 Task: Create a due date automation trigger when advanced on, 2 days after a card is due add fields without custom field "Resume" set to a number greater than 1 and lower or equal to 10 at 11:00 AM.
Action: Mouse moved to (957, 280)
Screenshot: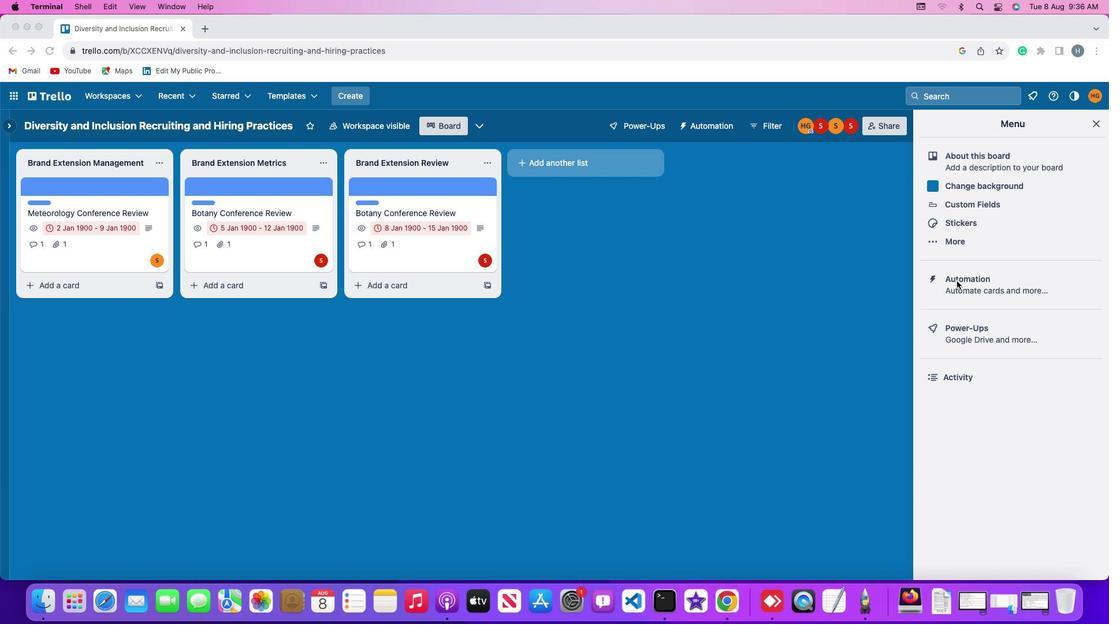 
Action: Mouse pressed left at (957, 280)
Screenshot: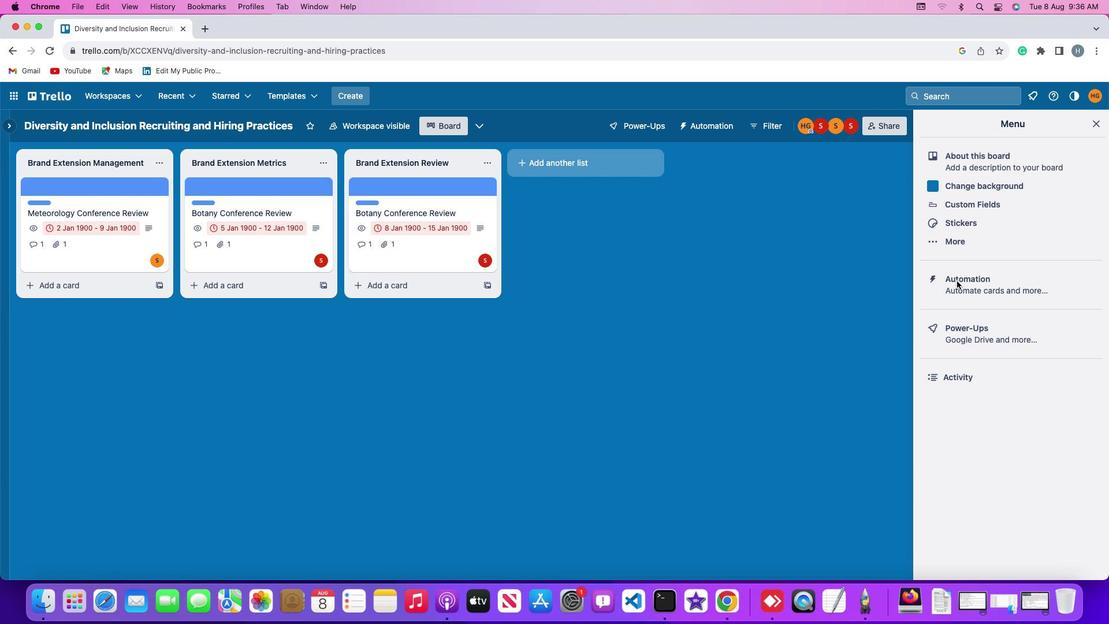 
Action: Mouse moved to (957, 280)
Screenshot: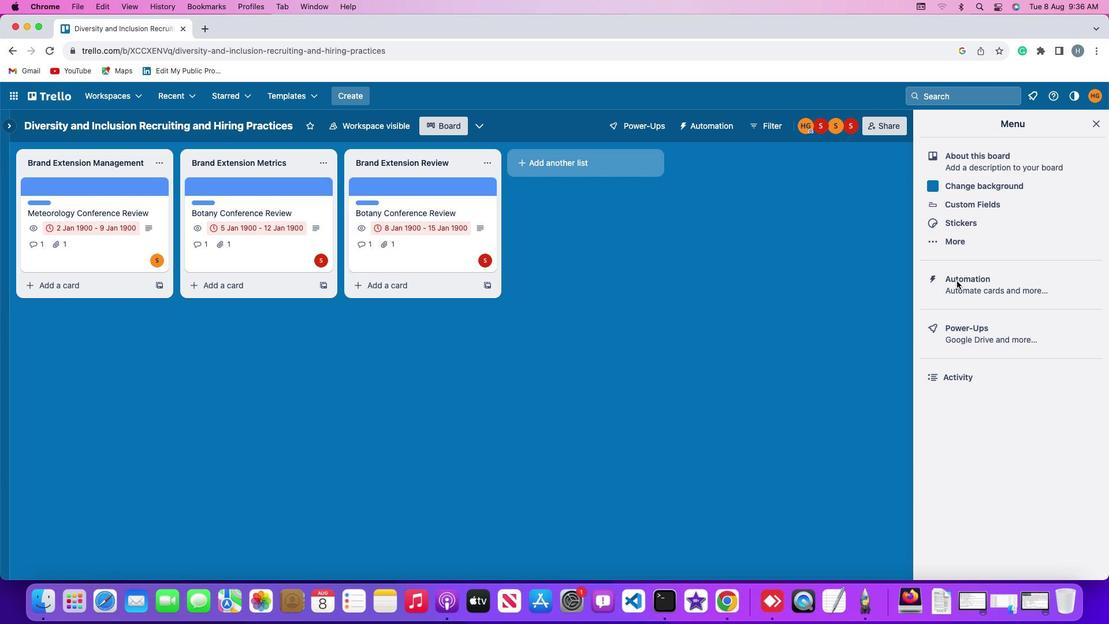 
Action: Mouse pressed left at (957, 280)
Screenshot: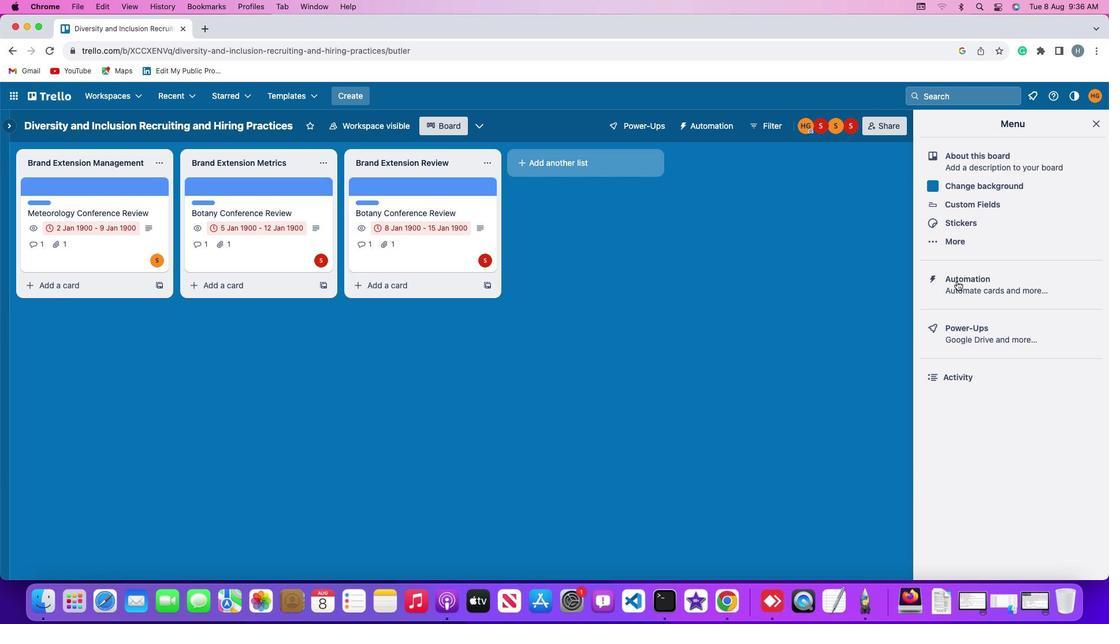 
Action: Mouse moved to (96, 275)
Screenshot: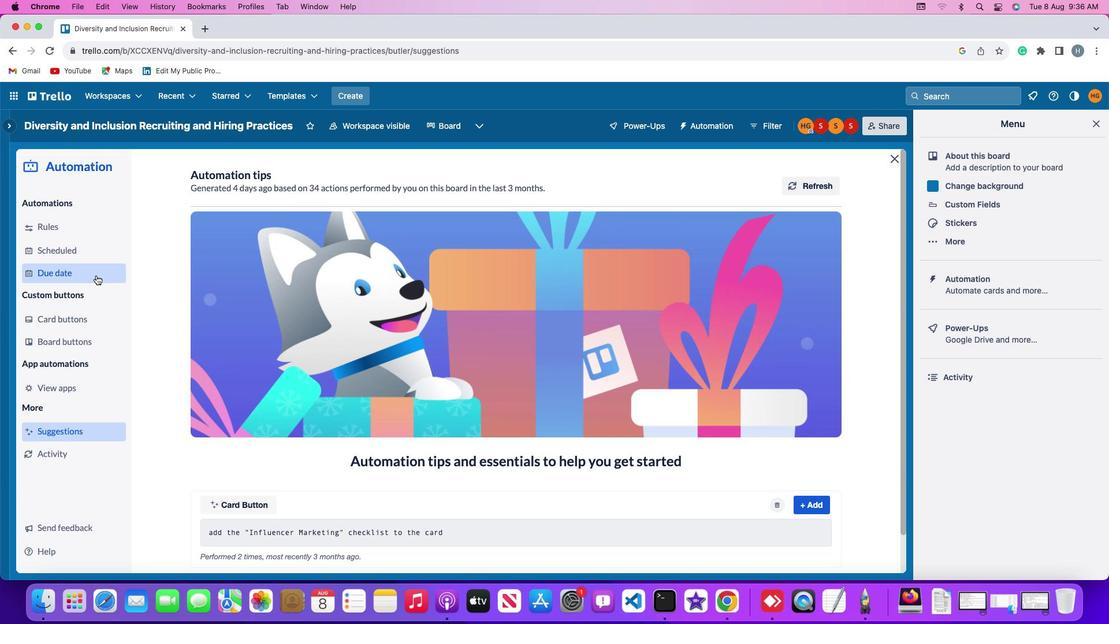 
Action: Mouse pressed left at (96, 275)
Screenshot: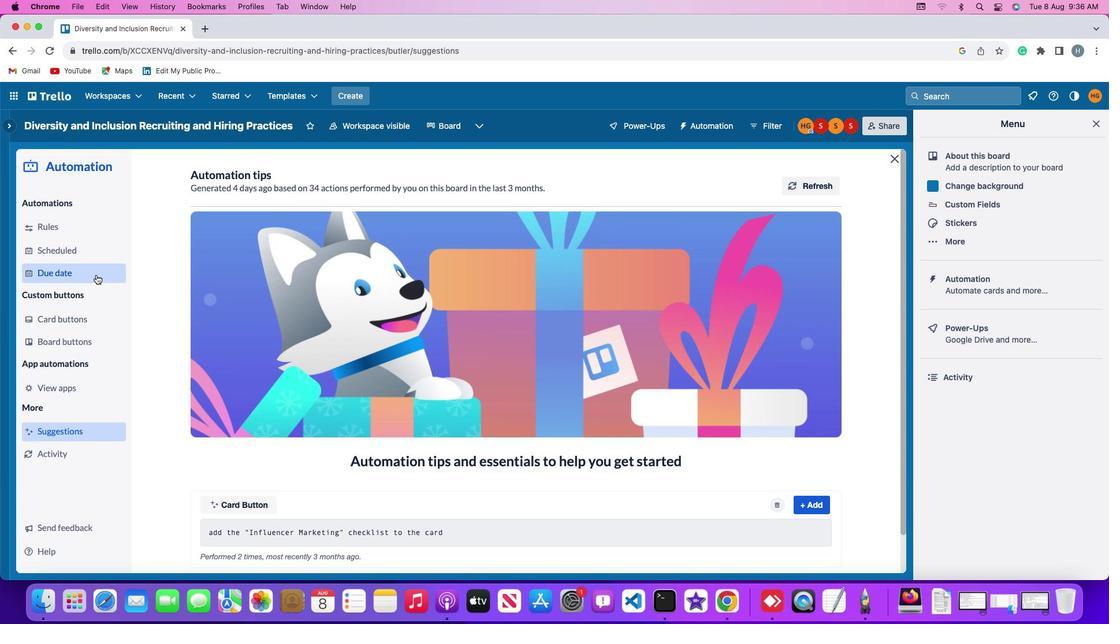 
Action: Mouse moved to (773, 179)
Screenshot: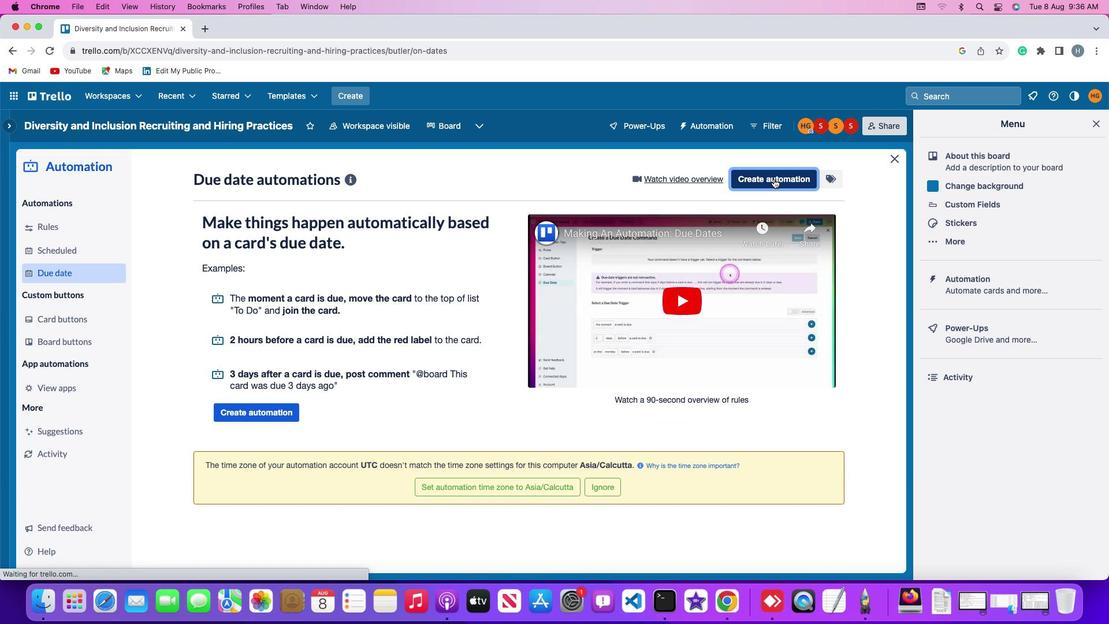 
Action: Mouse pressed left at (773, 179)
Screenshot: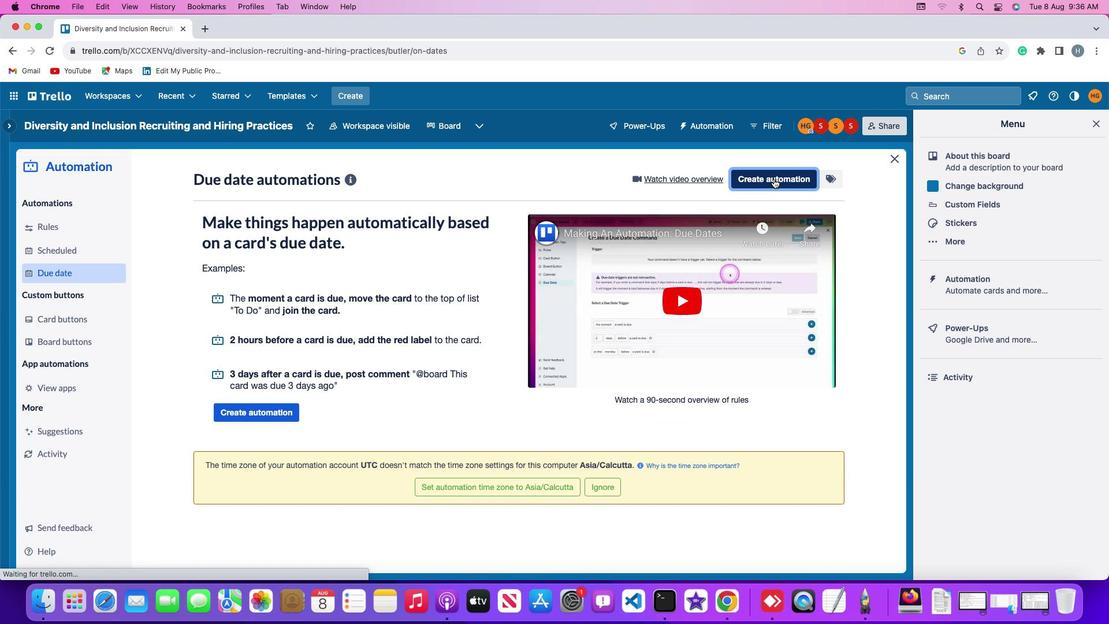 
Action: Mouse moved to (436, 285)
Screenshot: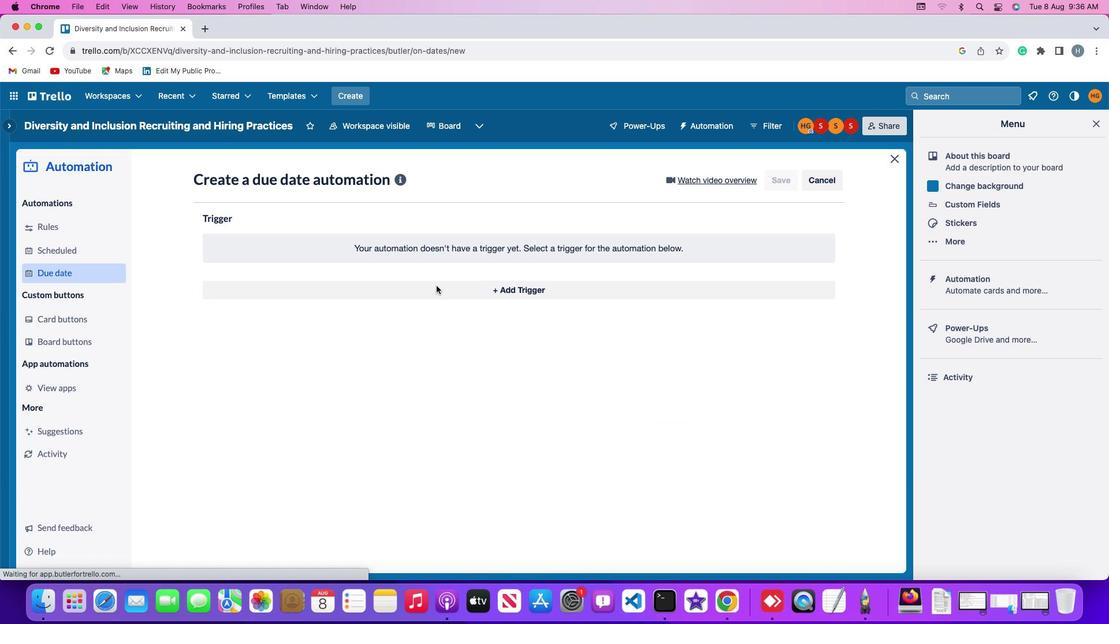 
Action: Mouse pressed left at (436, 285)
Screenshot: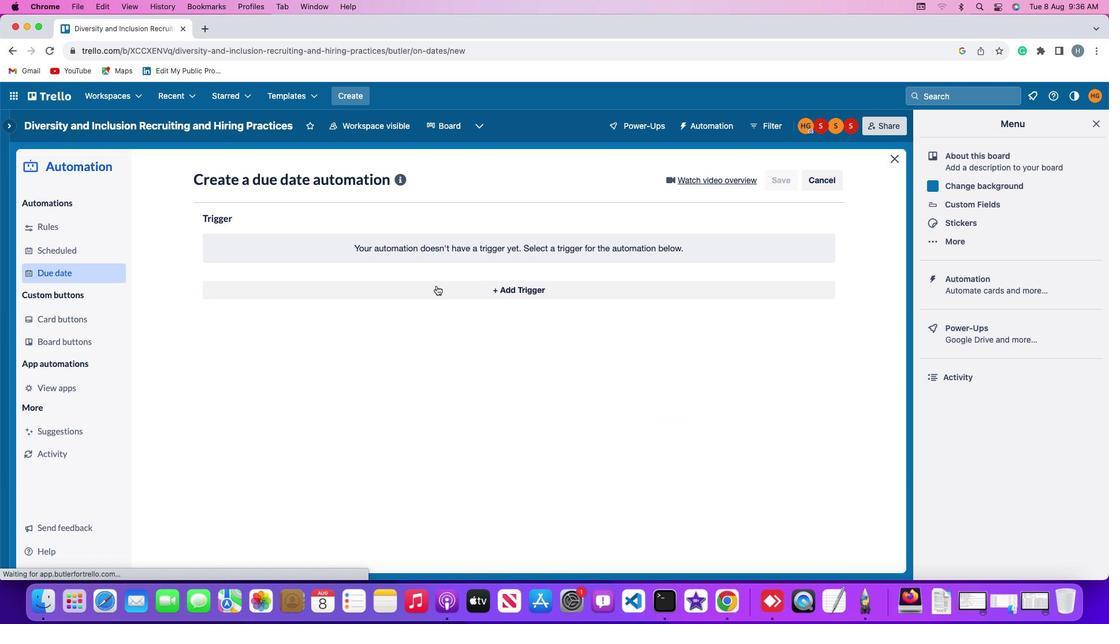 
Action: Mouse moved to (225, 465)
Screenshot: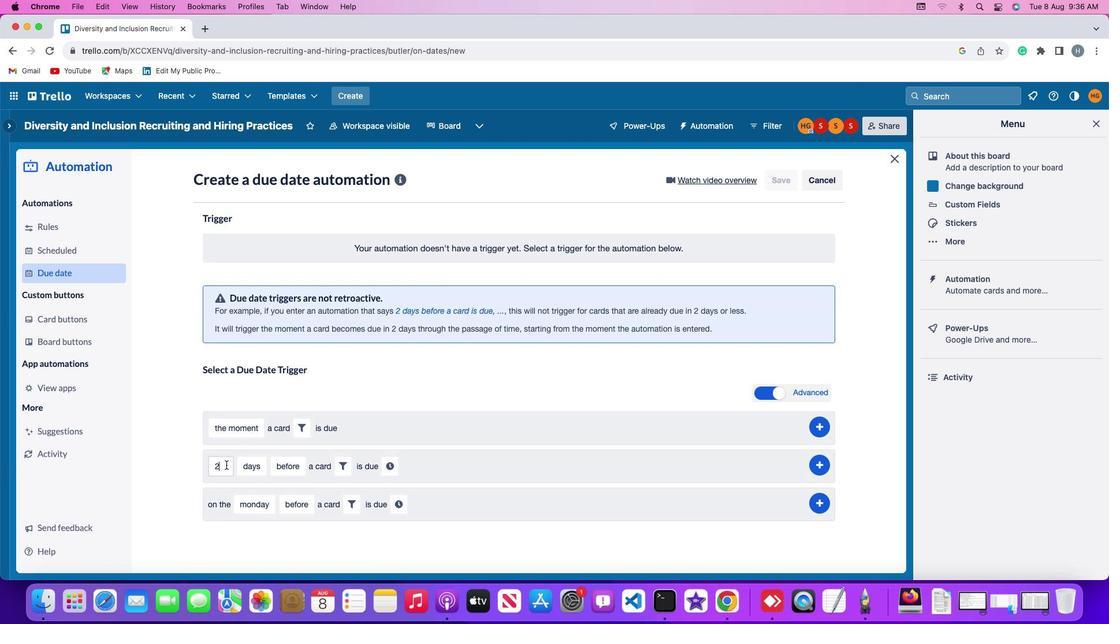 
Action: Mouse pressed left at (225, 465)
Screenshot: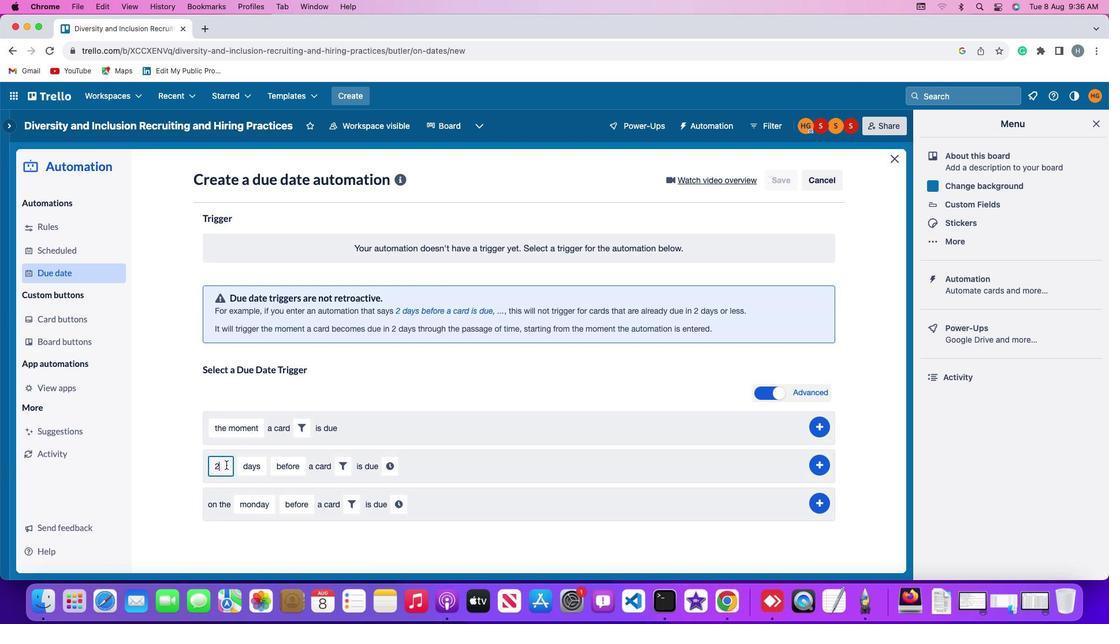 
Action: Mouse moved to (226, 464)
Screenshot: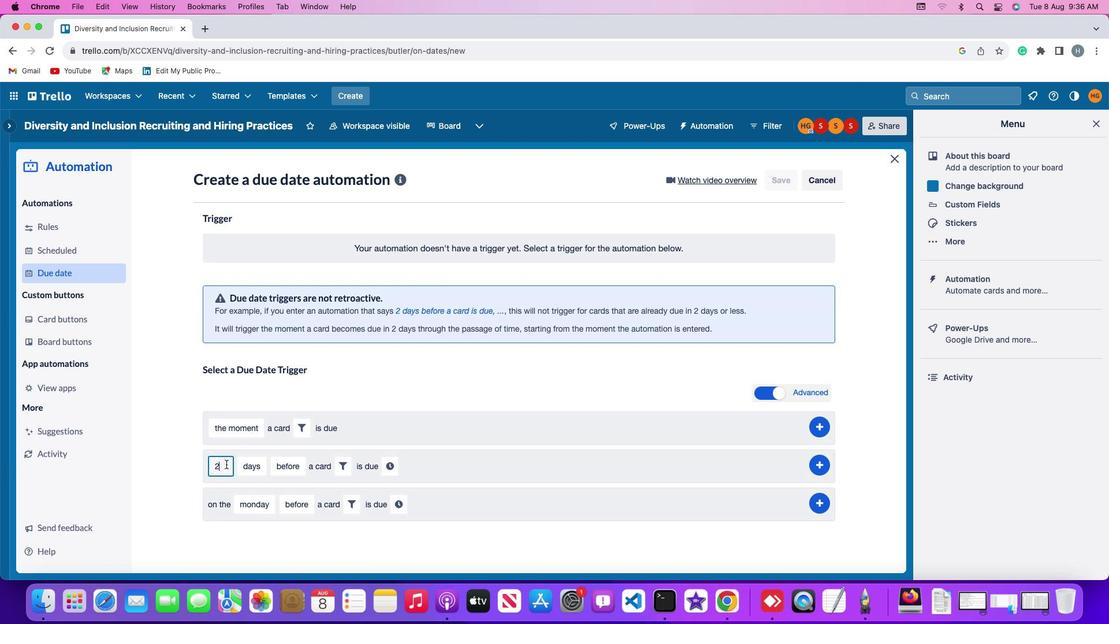 
Action: Key pressed Key.backspace'2'
Screenshot: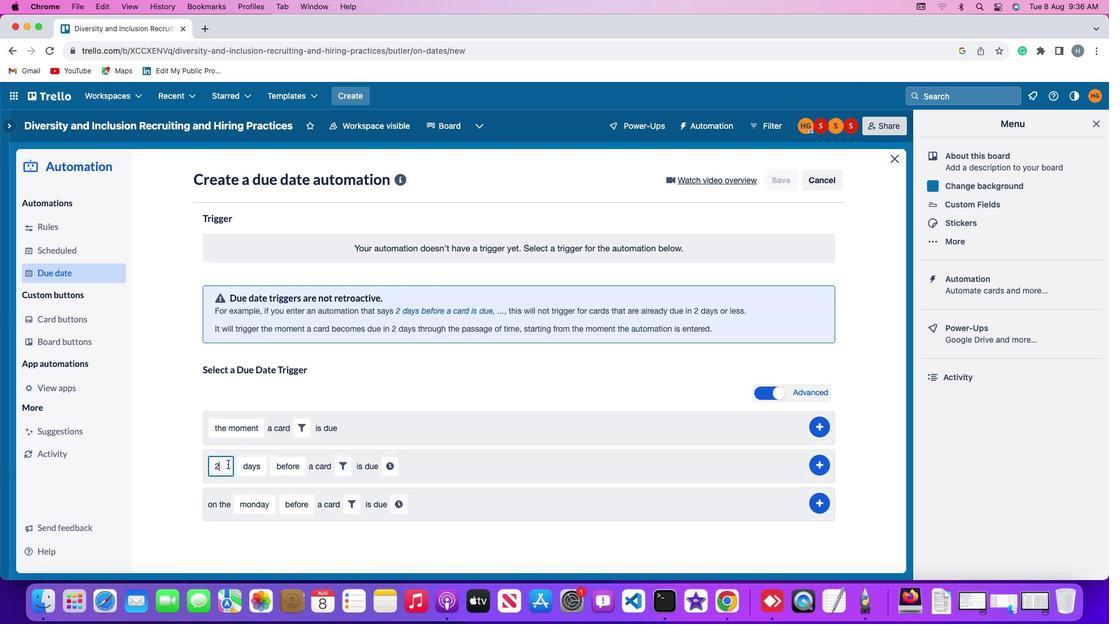 
Action: Mouse moved to (252, 464)
Screenshot: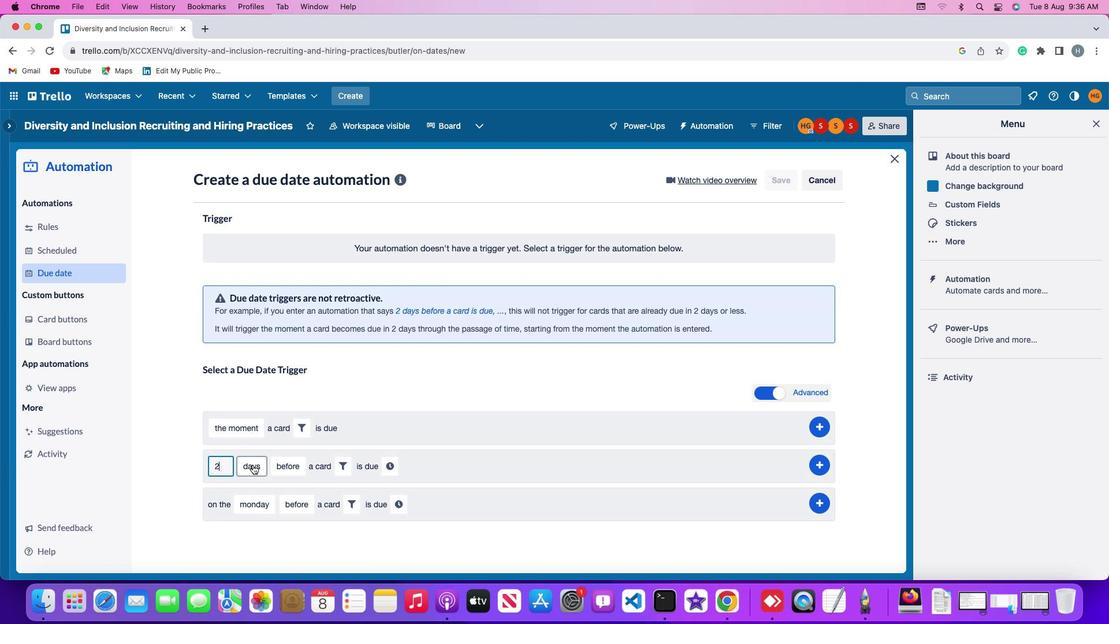 
Action: Mouse pressed left at (252, 464)
Screenshot: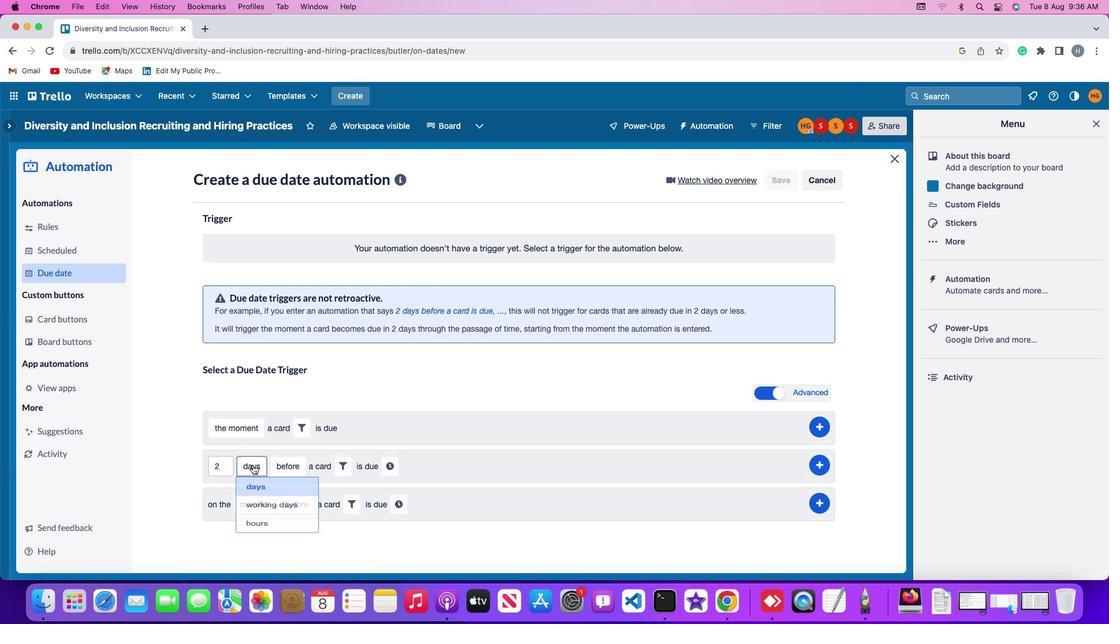 
Action: Mouse moved to (261, 493)
Screenshot: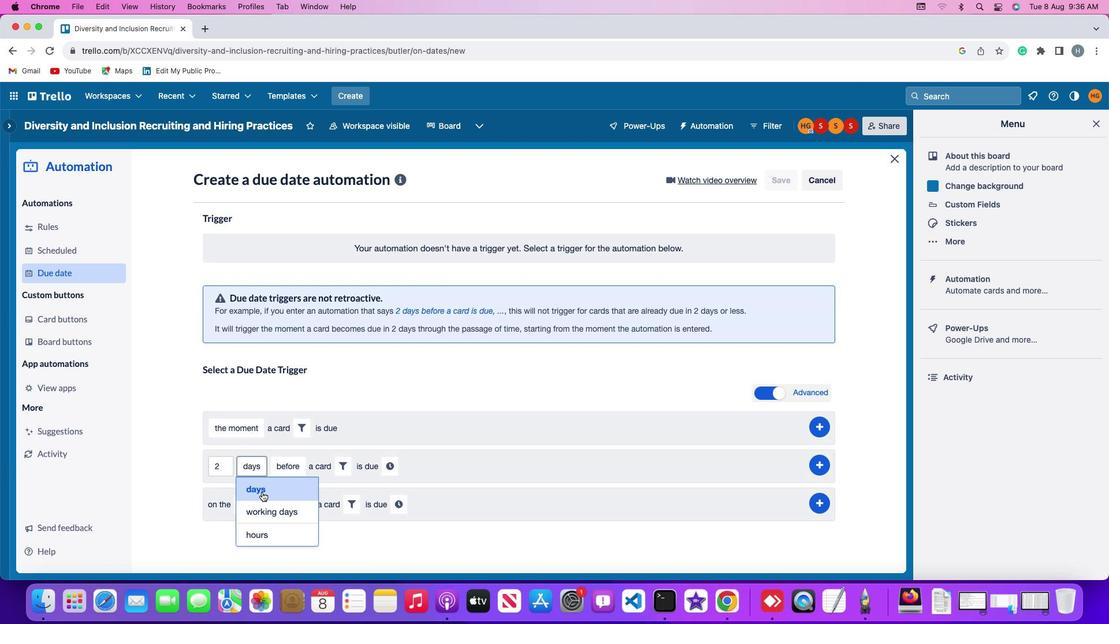 
Action: Mouse pressed left at (261, 493)
Screenshot: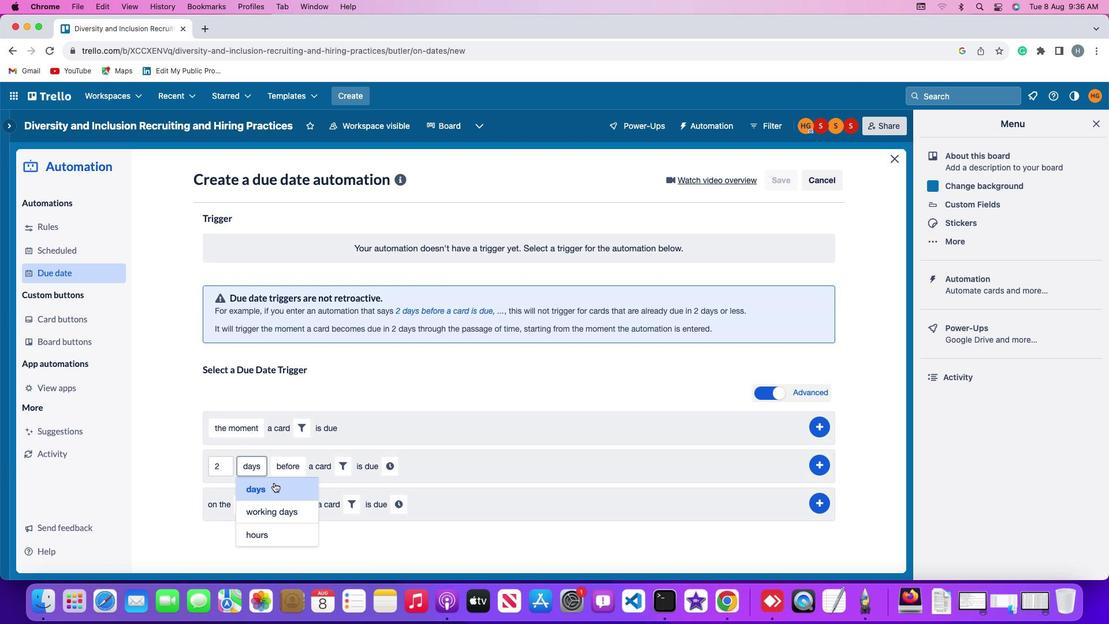 
Action: Mouse moved to (295, 464)
Screenshot: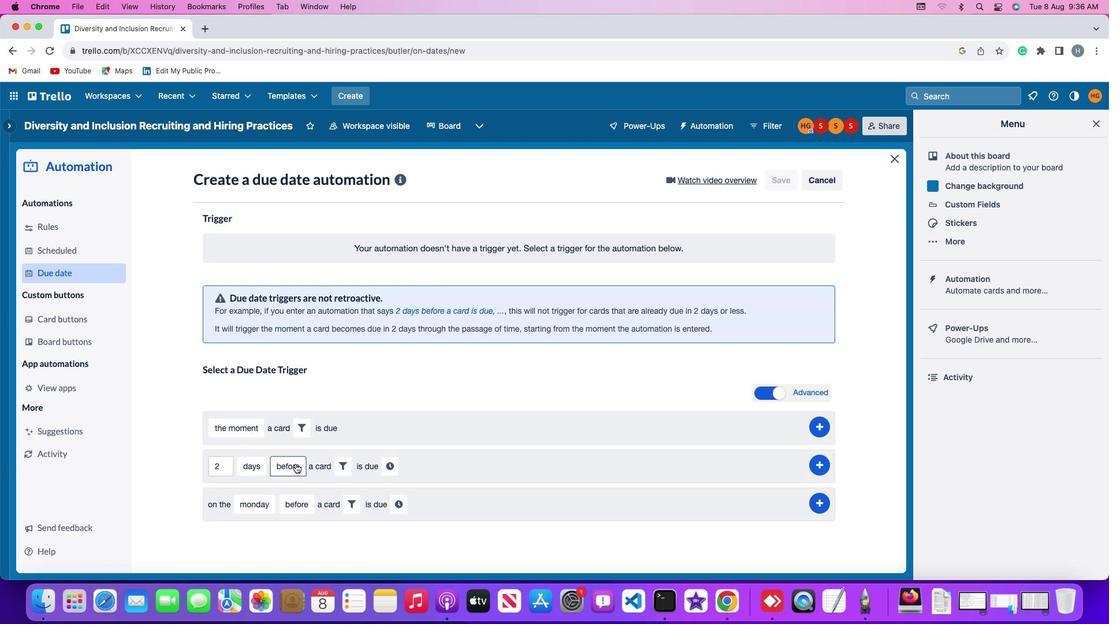 
Action: Mouse pressed left at (295, 464)
Screenshot: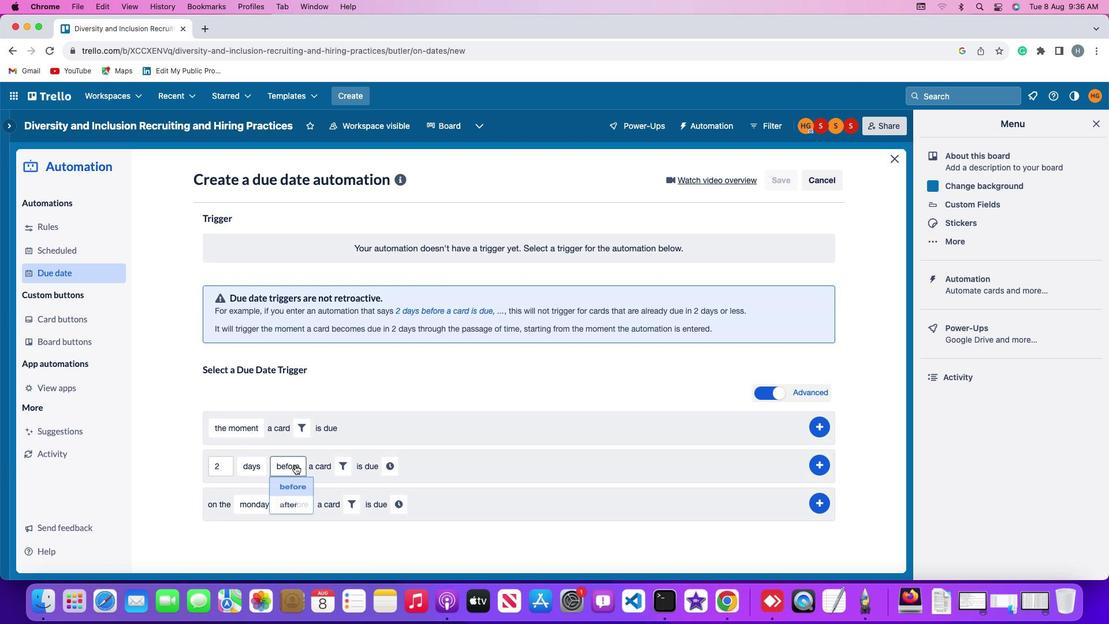 
Action: Mouse moved to (291, 510)
Screenshot: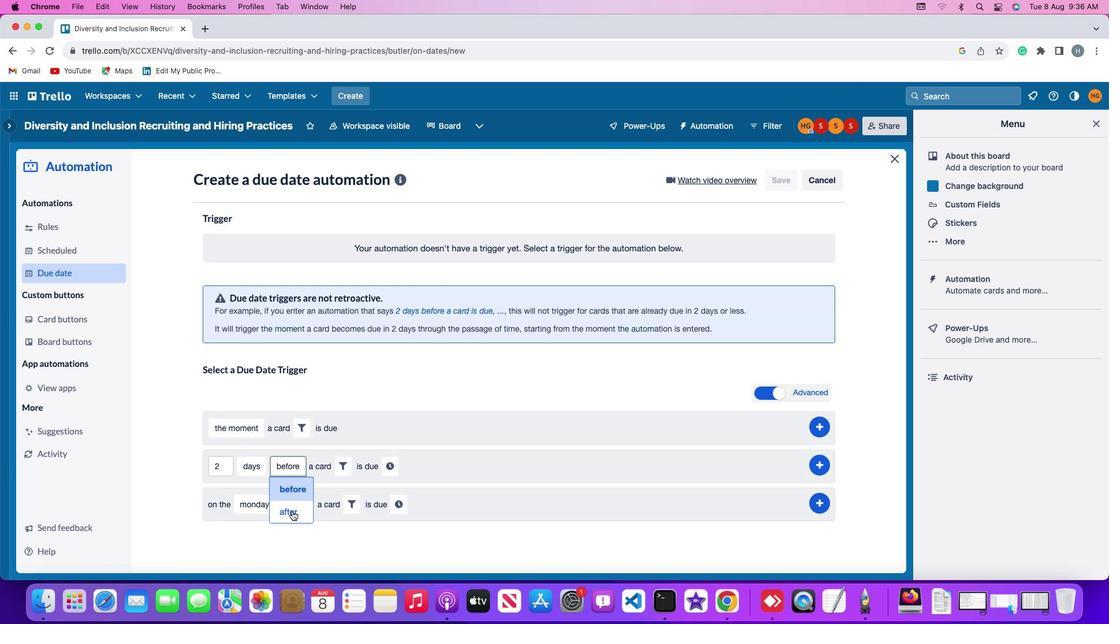 
Action: Mouse pressed left at (291, 510)
Screenshot: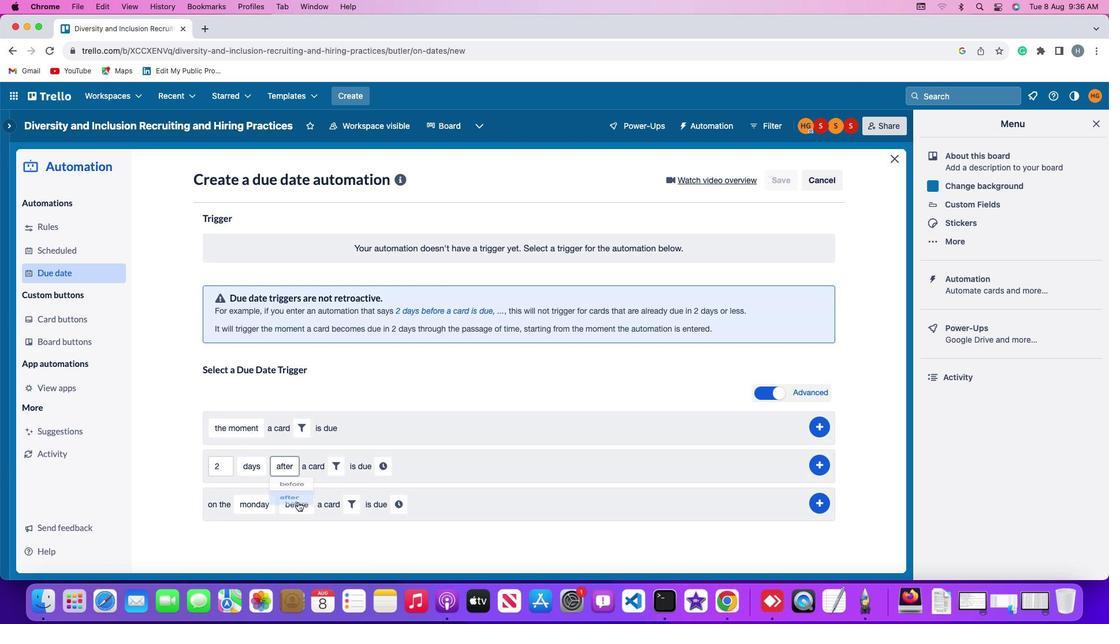 
Action: Mouse moved to (338, 464)
Screenshot: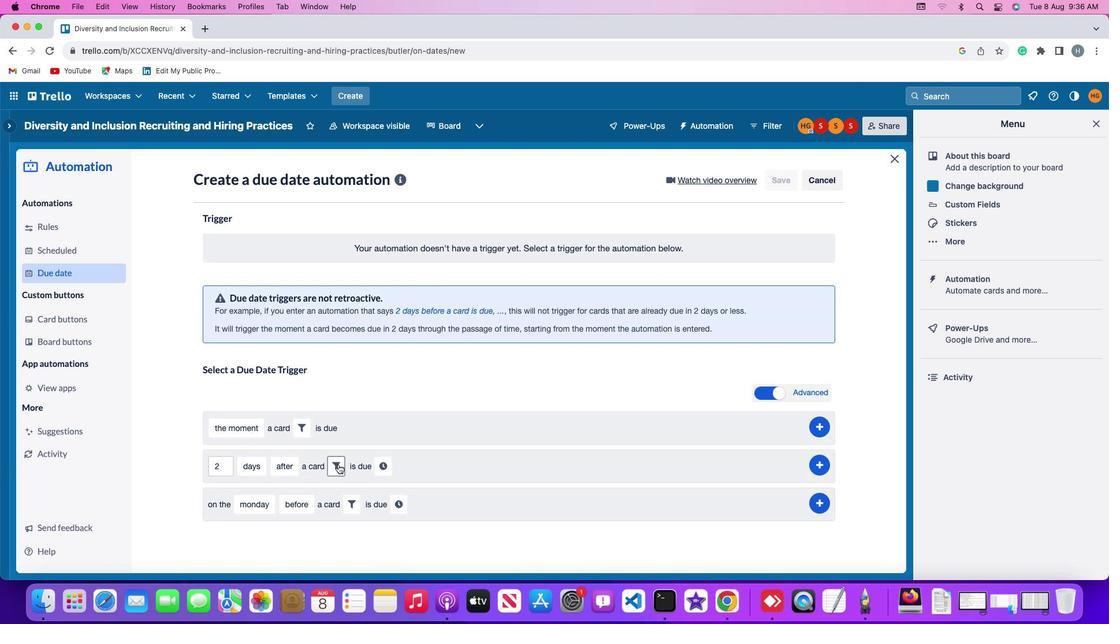 
Action: Mouse pressed left at (338, 464)
Screenshot: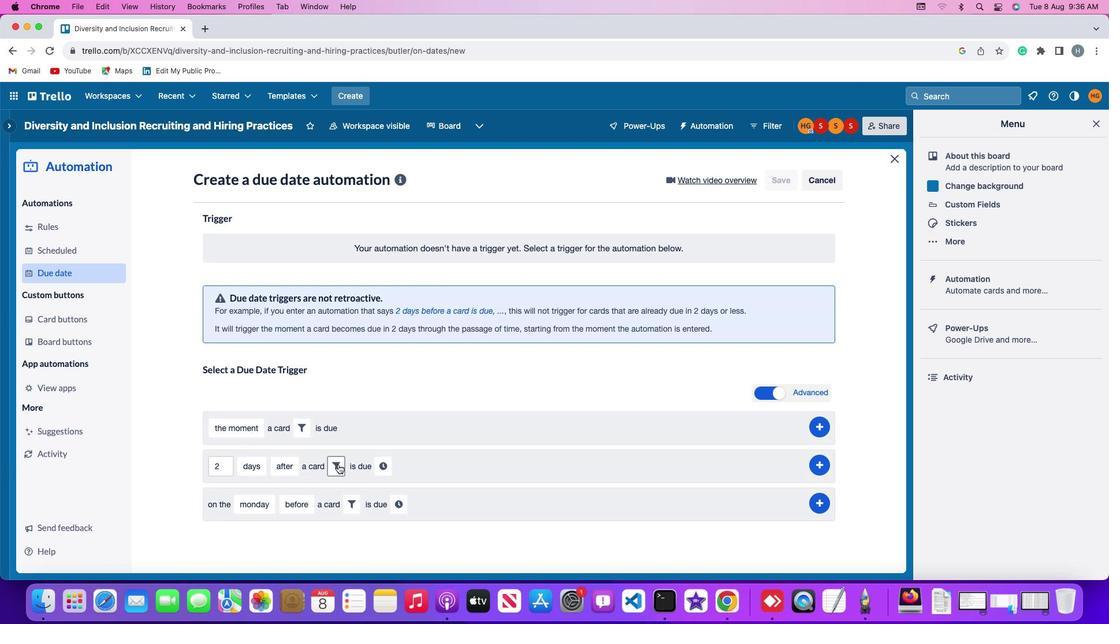 
Action: Mouse moved to (525, 499)
Screenshot: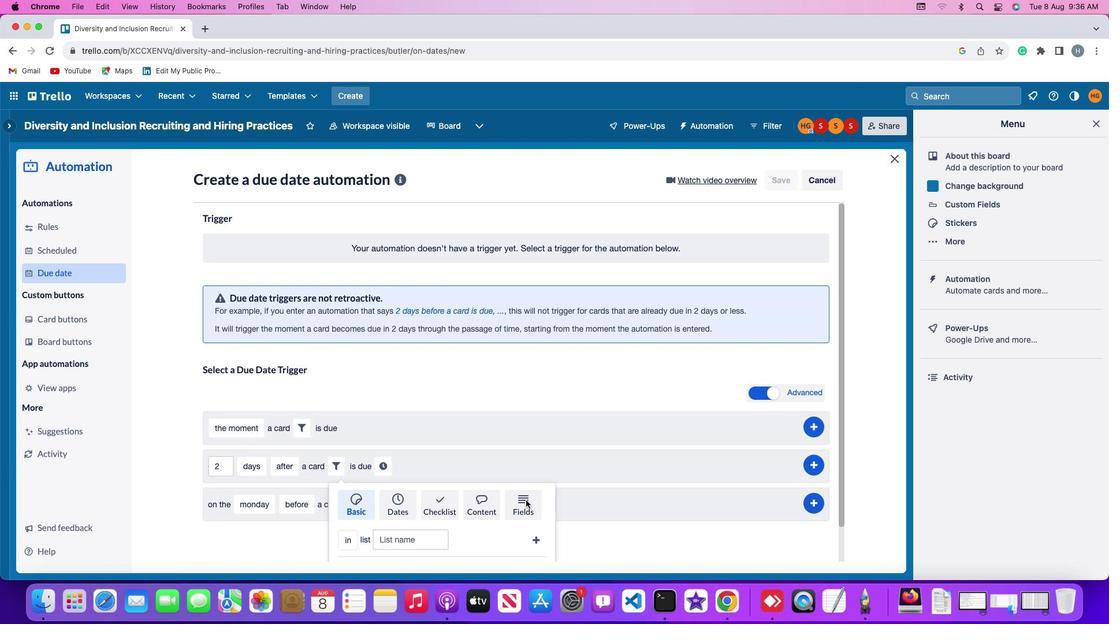 
Action: Mouse pressed left at (525, 499)
Screenshot: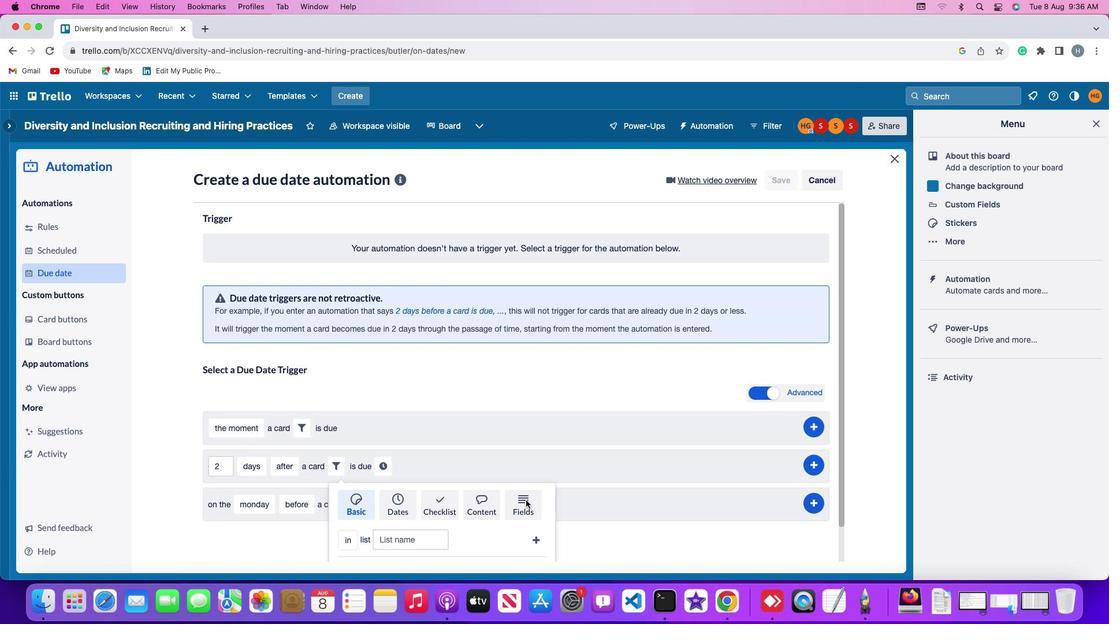 
Action: Mouse moved to (328, 516)
Screenshot: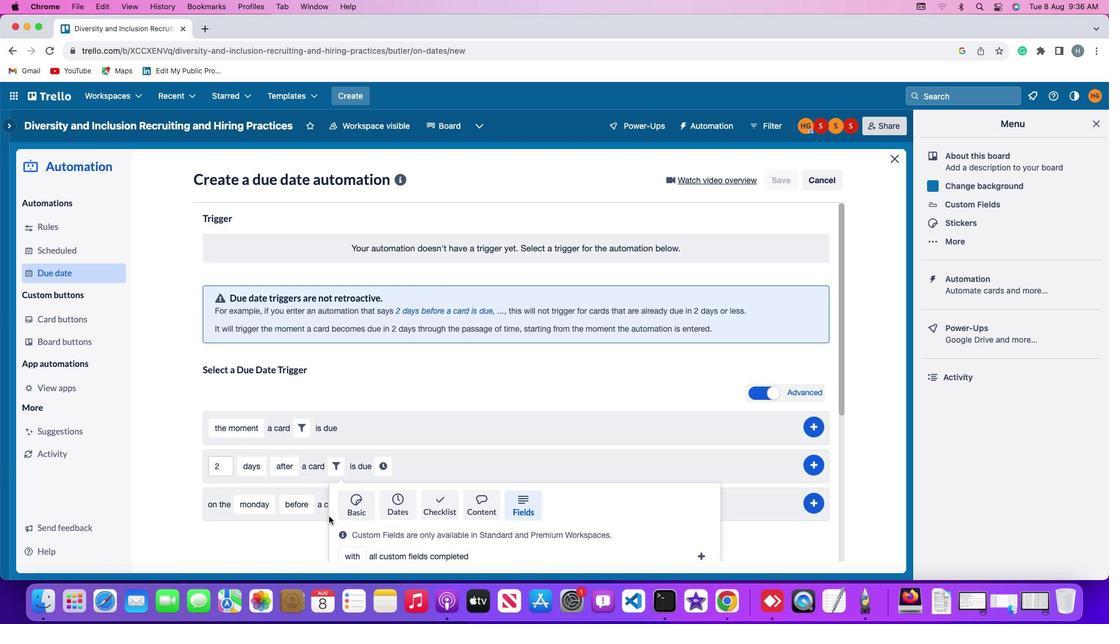 
Action: Mouse scrolled (328, 516) with delta (0, 0)
Screenshot: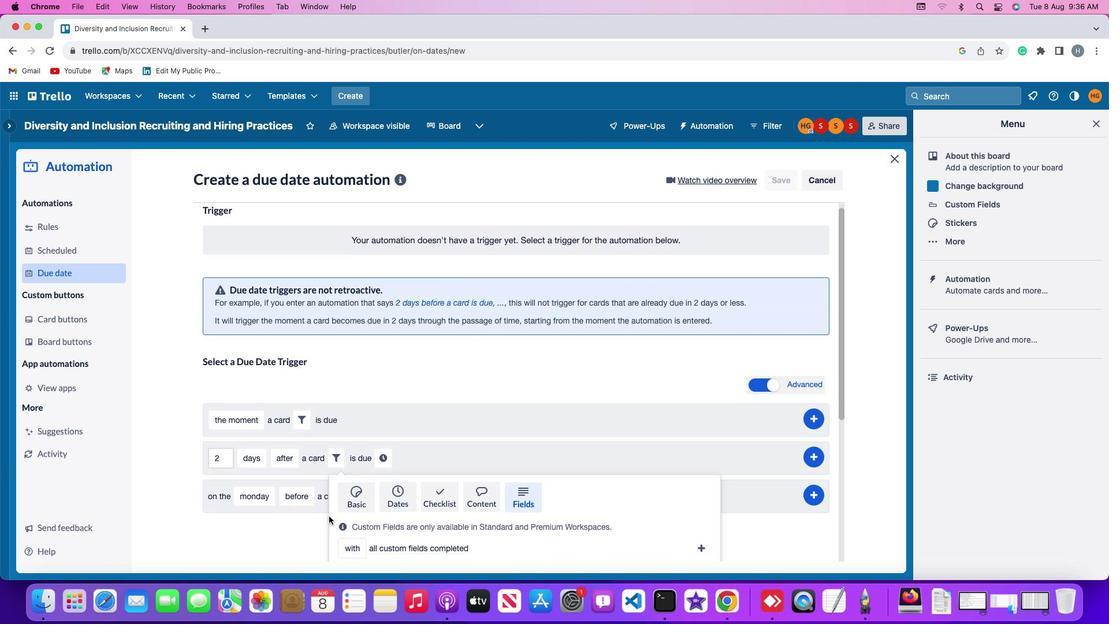 
Action: Mouse scrolled (328, 516) with delta (0, 0)
Screenshot: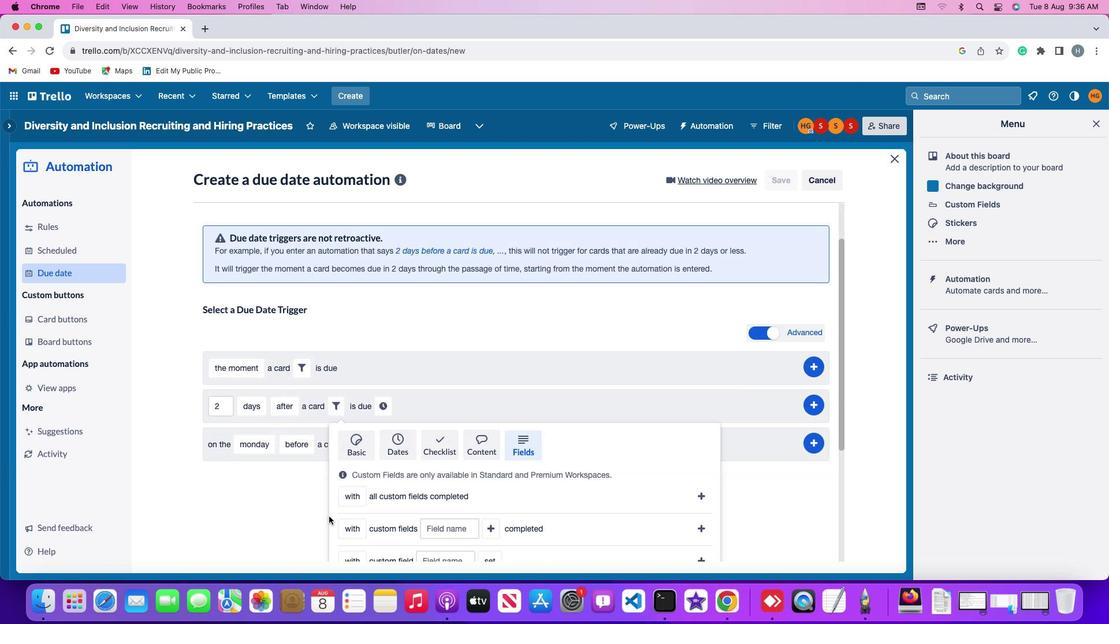 
Action: Mouse scrolled (328, 516) with delta (0, -1)
Screenshot: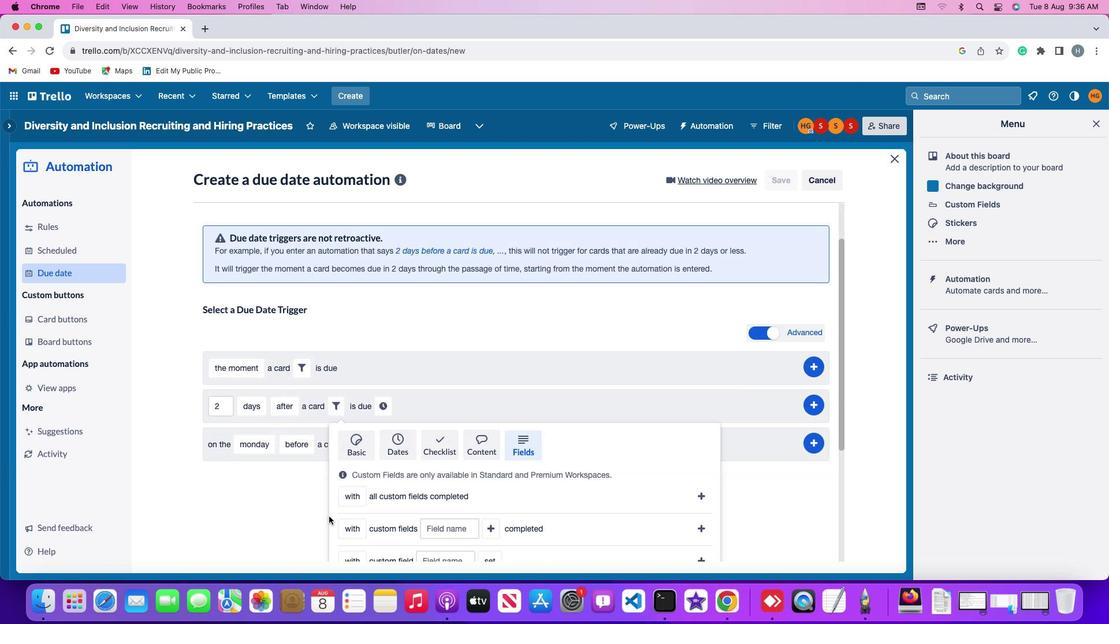 
Action: Mouse scrolled (328, 516) with delta (0, -2)
Screenshot: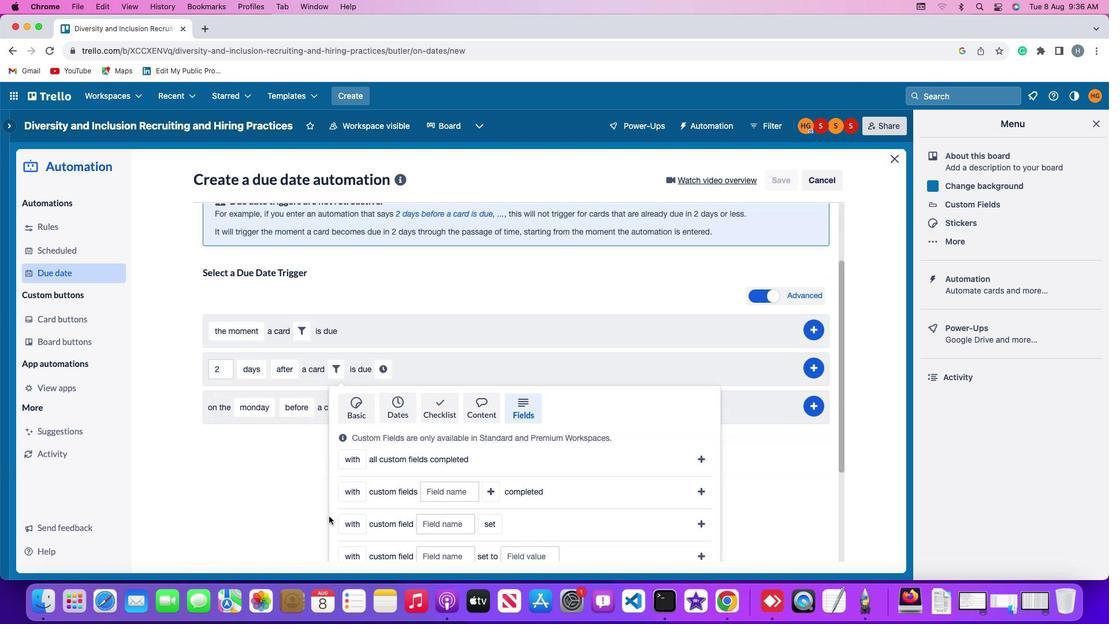 
Action: Mouse scrolled (328, 516) with delta (0, -3)
Screenshot: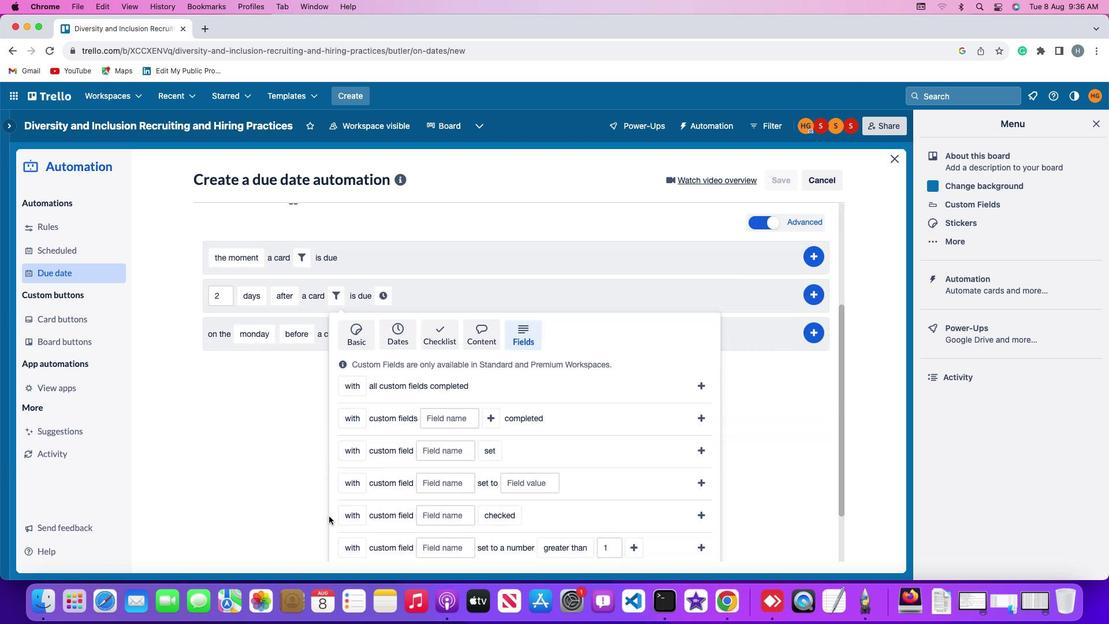 
Action: Mouse scrolled (328, 516) with delta (0, -3)
Screenshot: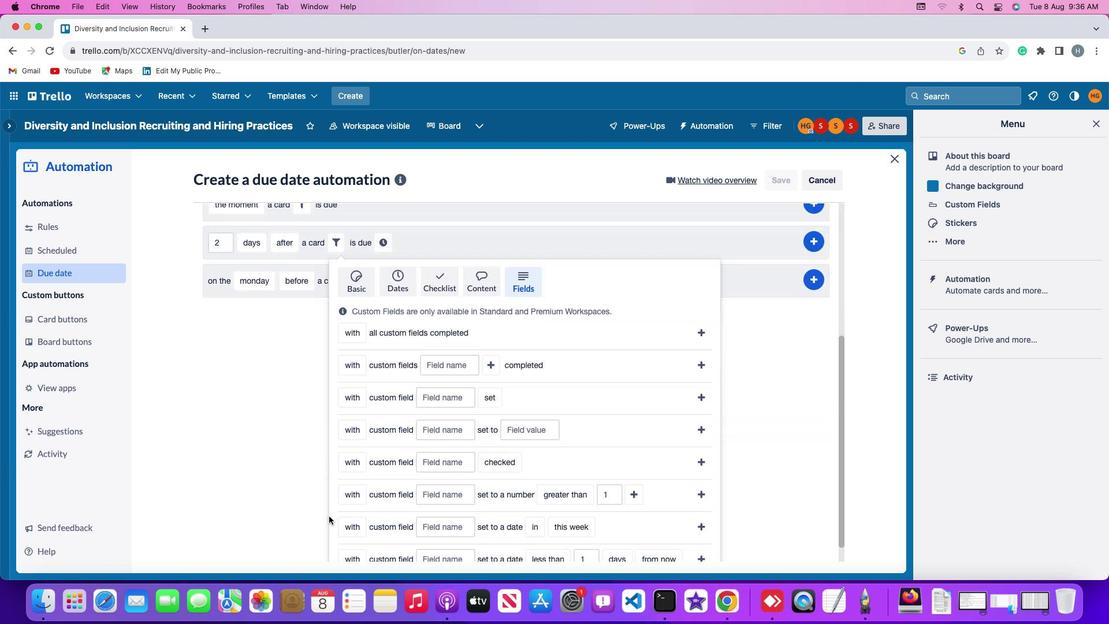 
Action: Mouse moved to (344, 469)
Screenshot: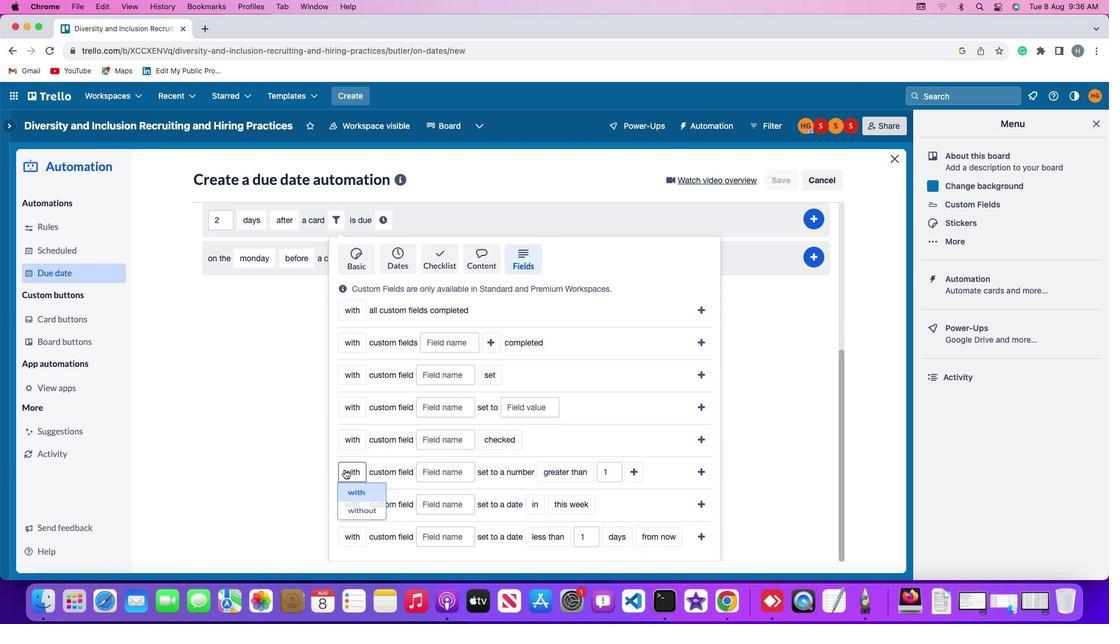 
Action: Mouse pressed left at (344, 469)
Screenshot: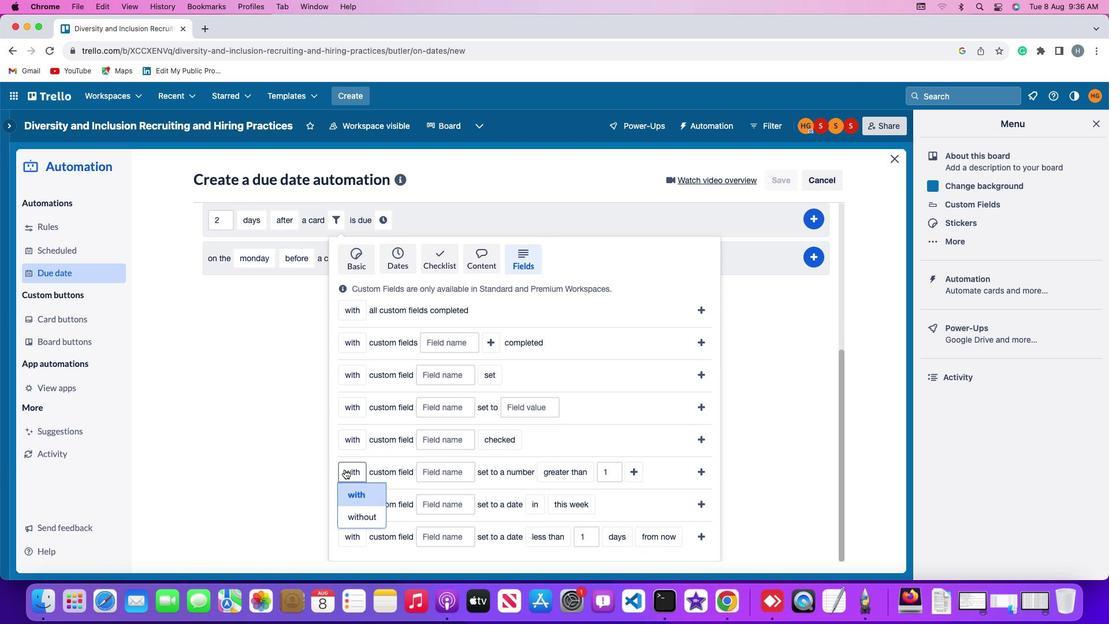 
Action: Mouse moved to (353, 517)
Screenshot: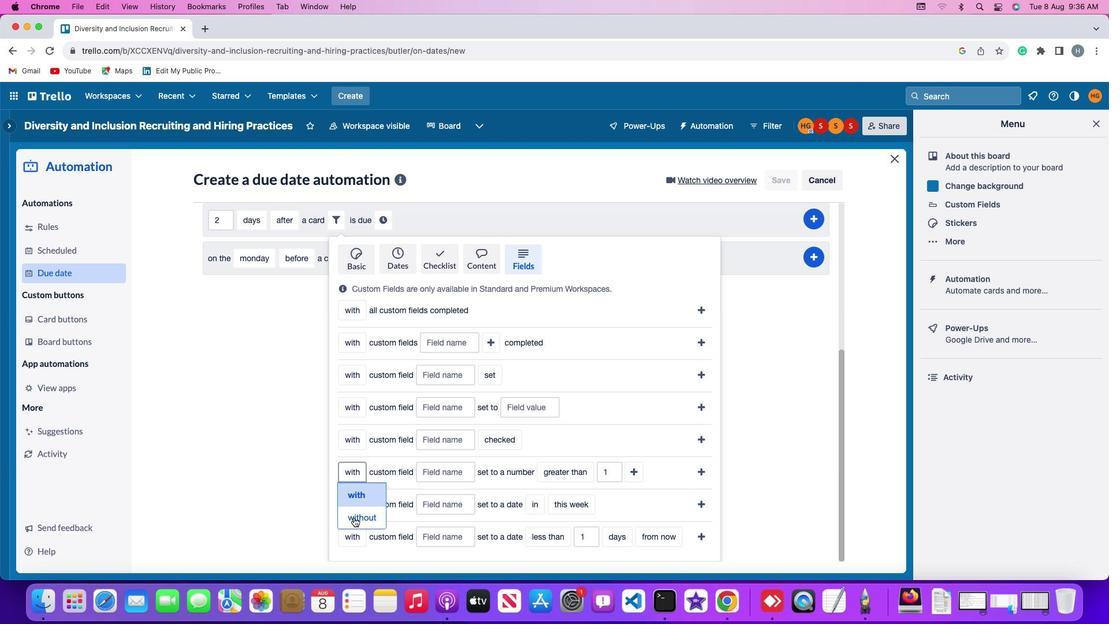 
Action: Mouse pressed left at (353, 517)
Screenshot: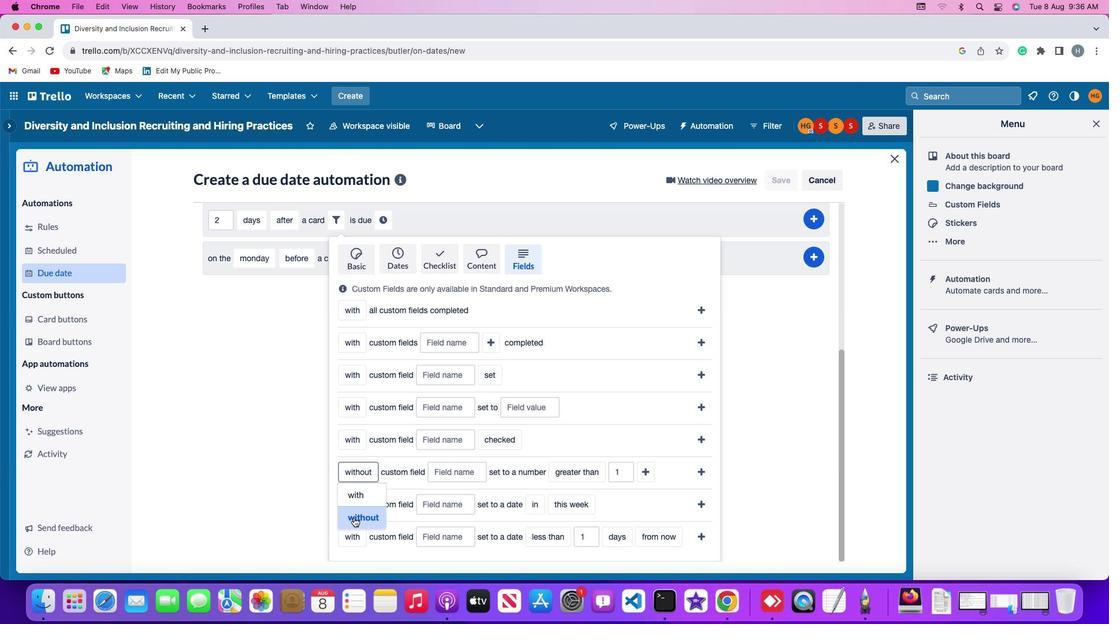 
Action: Mouse moved to (449, 472)
Screenshot: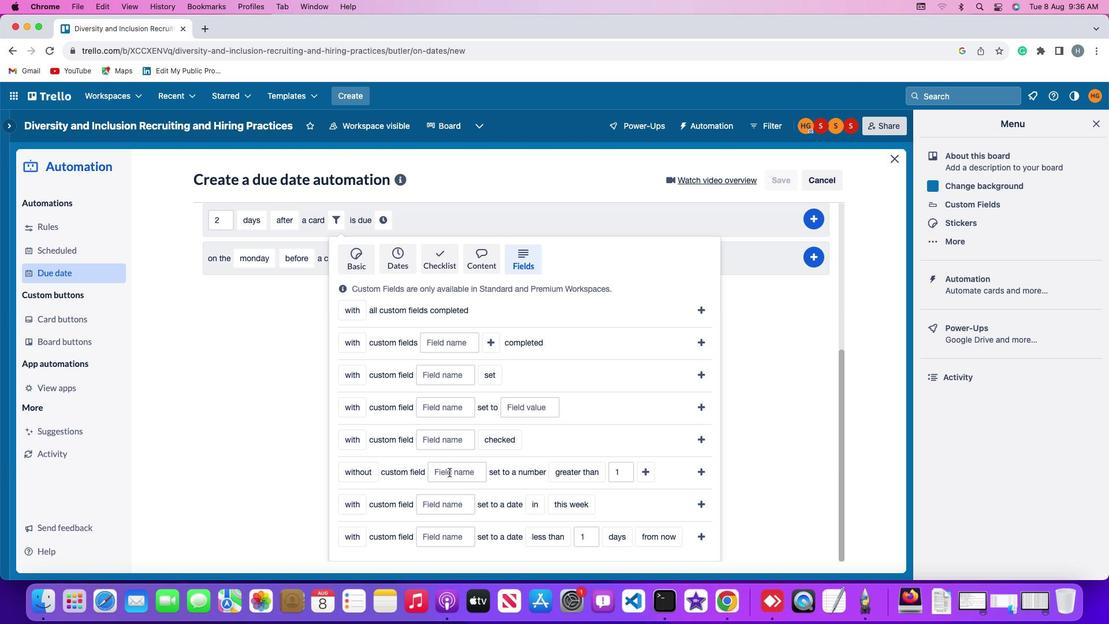 
Action: Mouse pressed left at (449, 472)
Screenshot: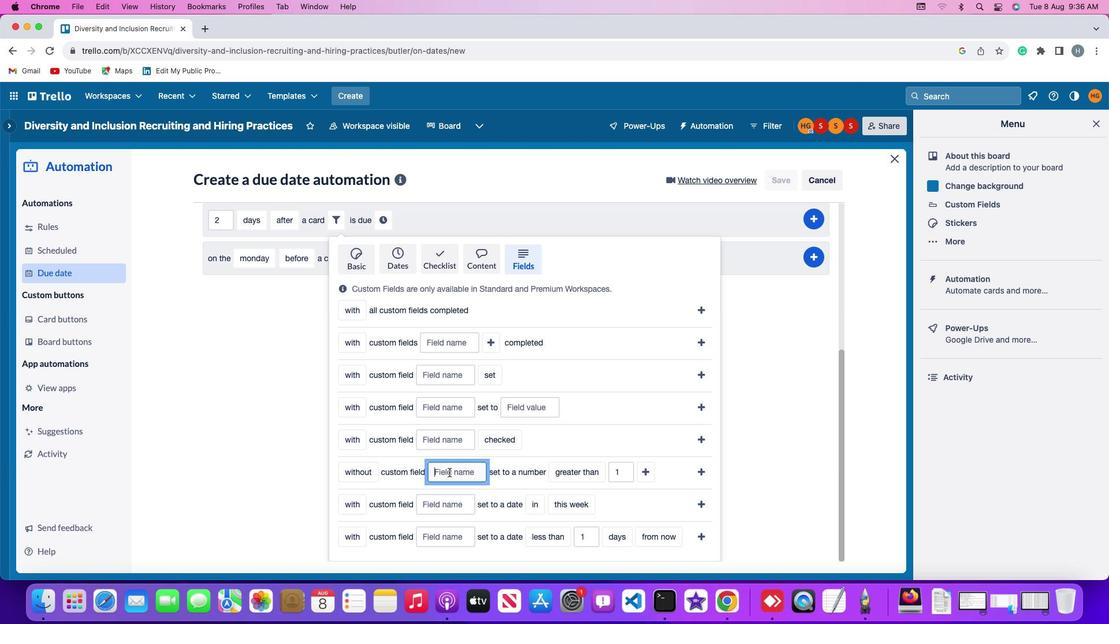 
Action: Mouse moved to (449, 472)
Screenshot: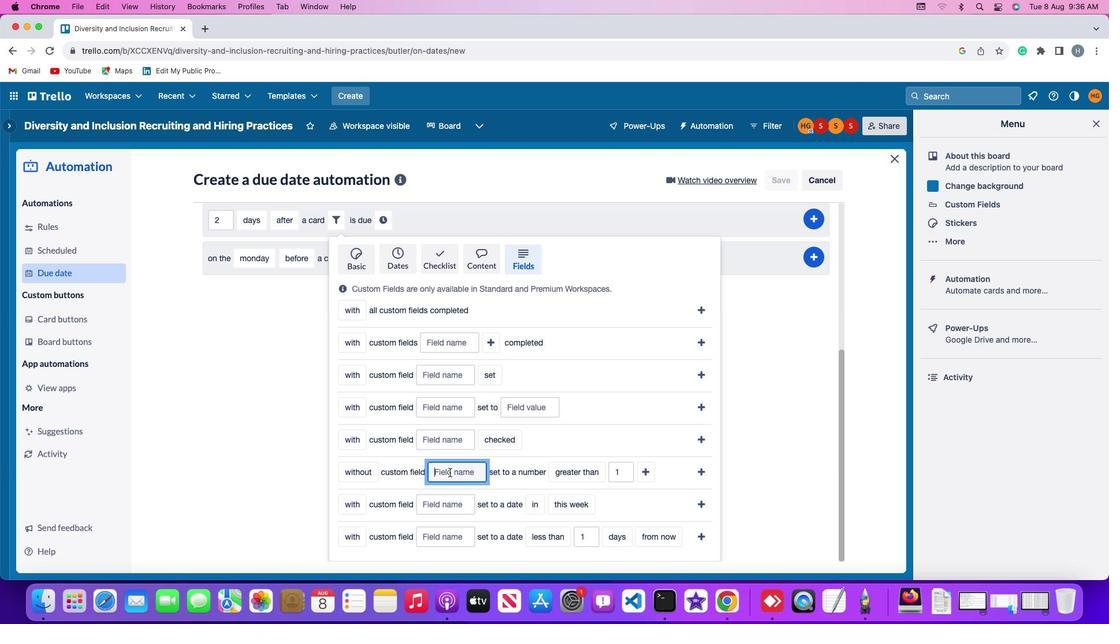 
Action: Key pressed Key.shift'R''e''s''u''m''e'
Screenshot: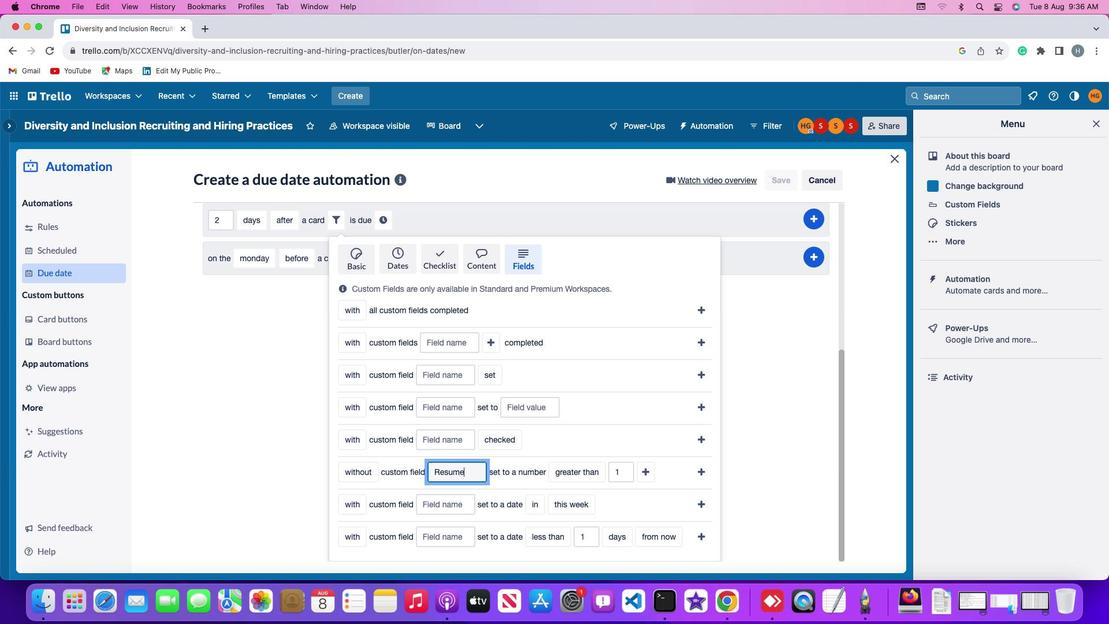 
Action: Mouse moved to (567, 466)
Screenshot: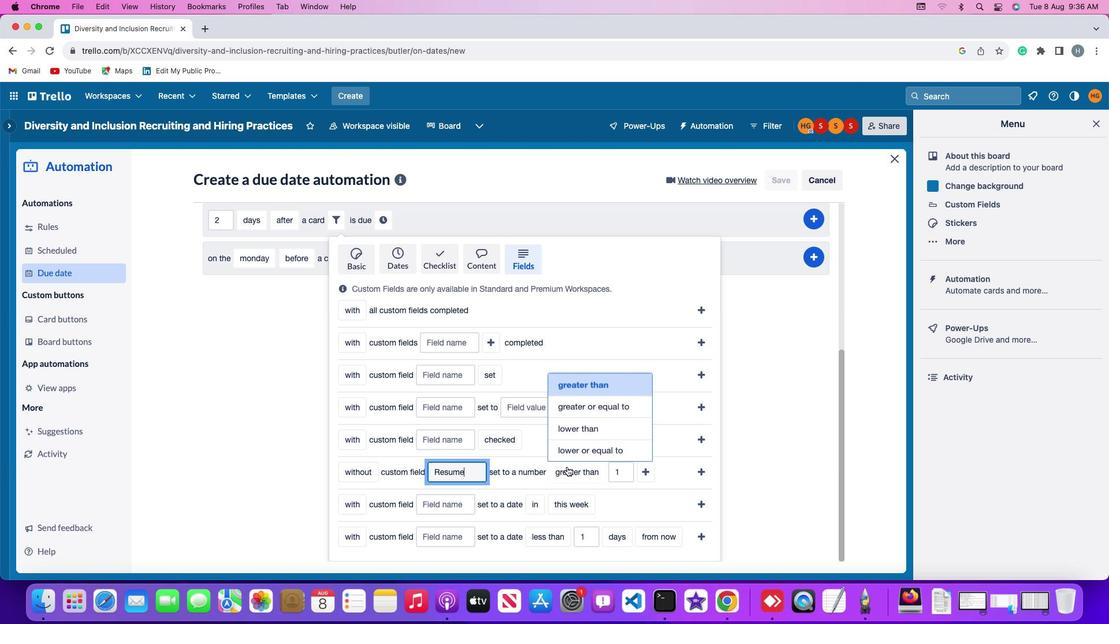 
Action: Mouse pressed left at (567, 466)
Screenshot: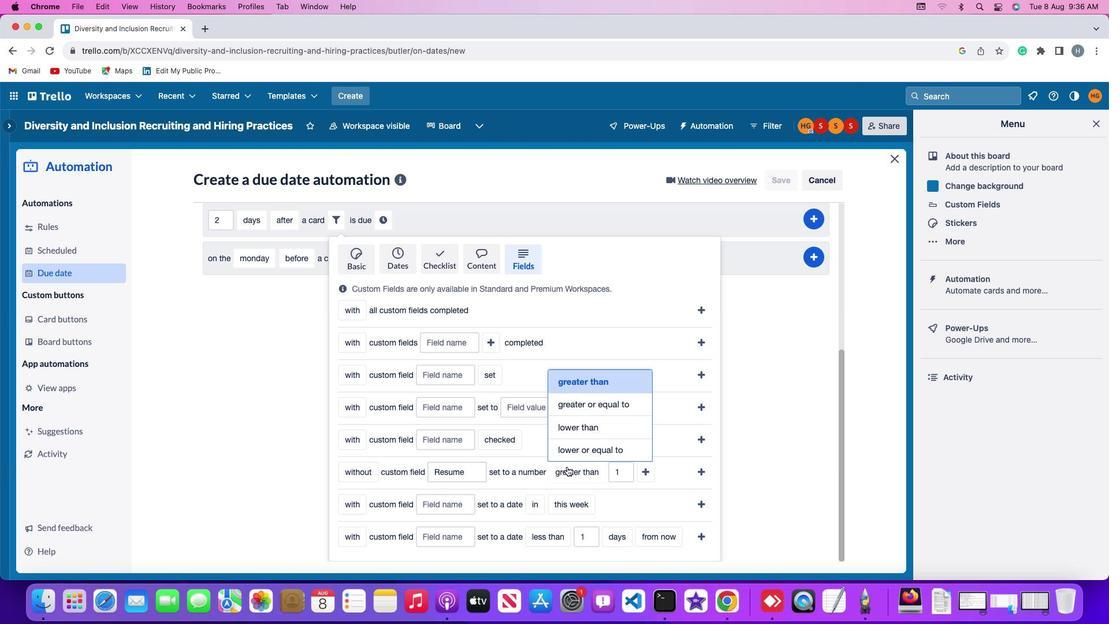 
Action: Mouse moved to (589, 376)
Screenshot: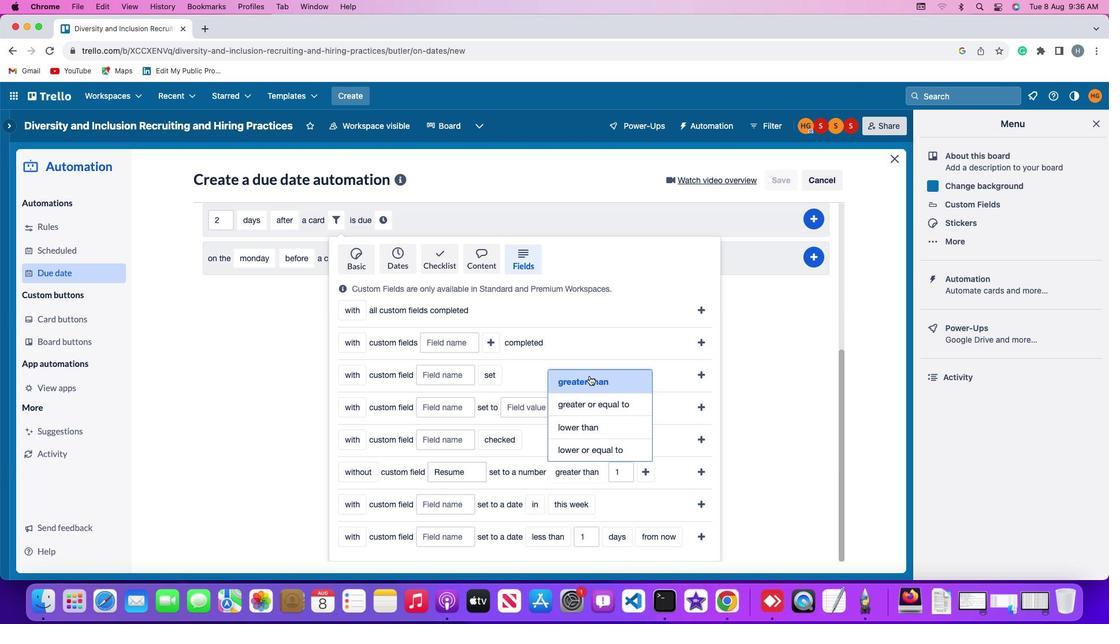 
Action: Mouse pressed left at (589, 376)
Screenshot: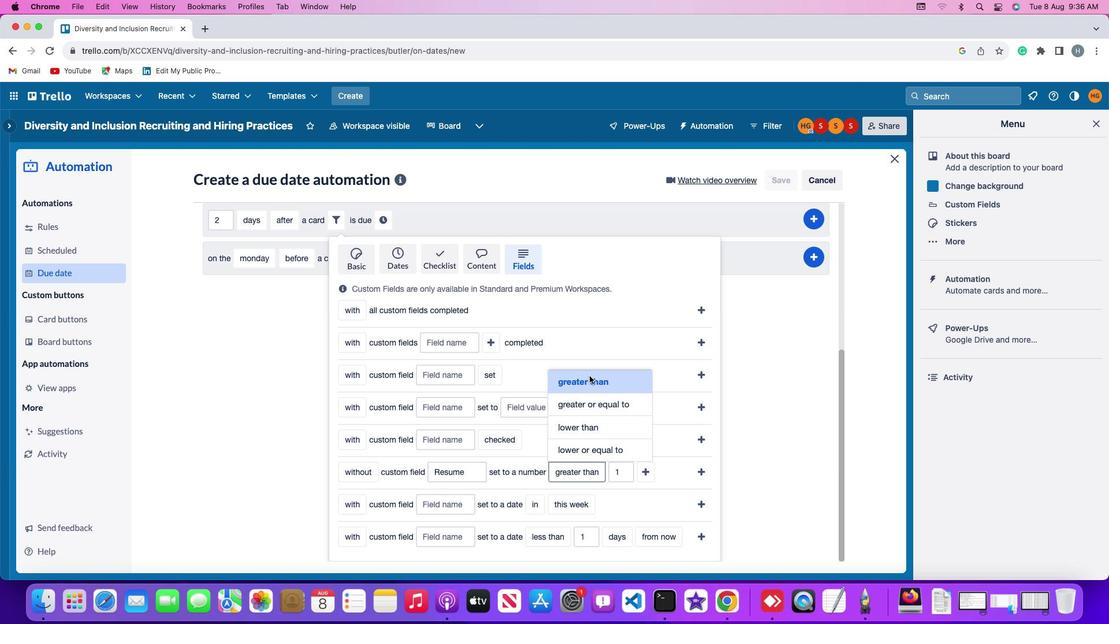 
Action: Mouse moved to (626, 476)
Screenshot: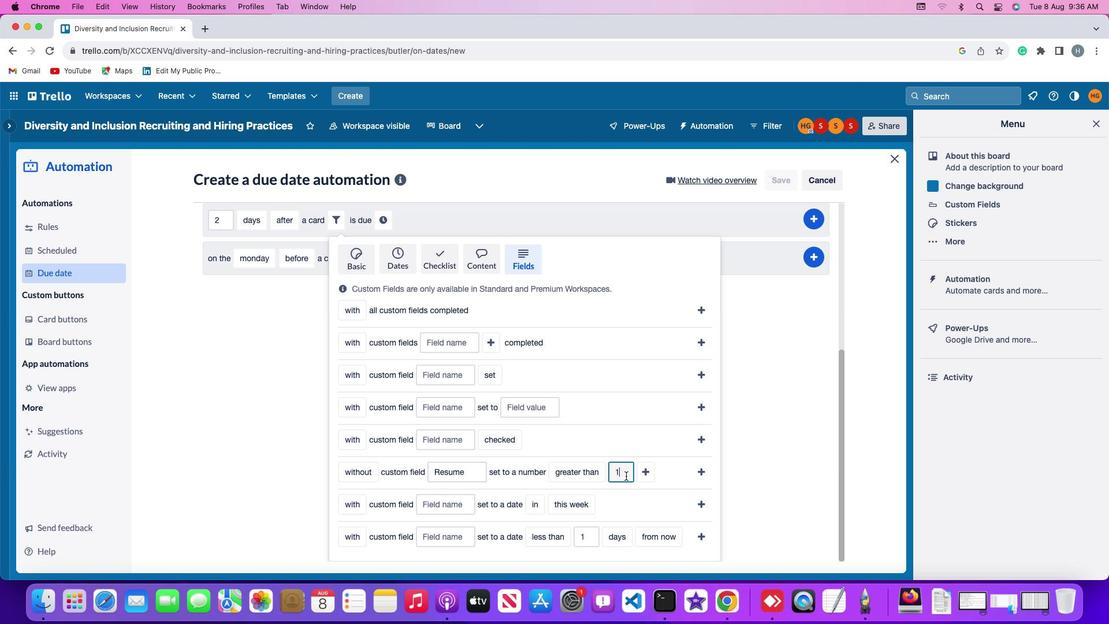 
Action: Mouse pressed left at (626, 476)
Screenshot: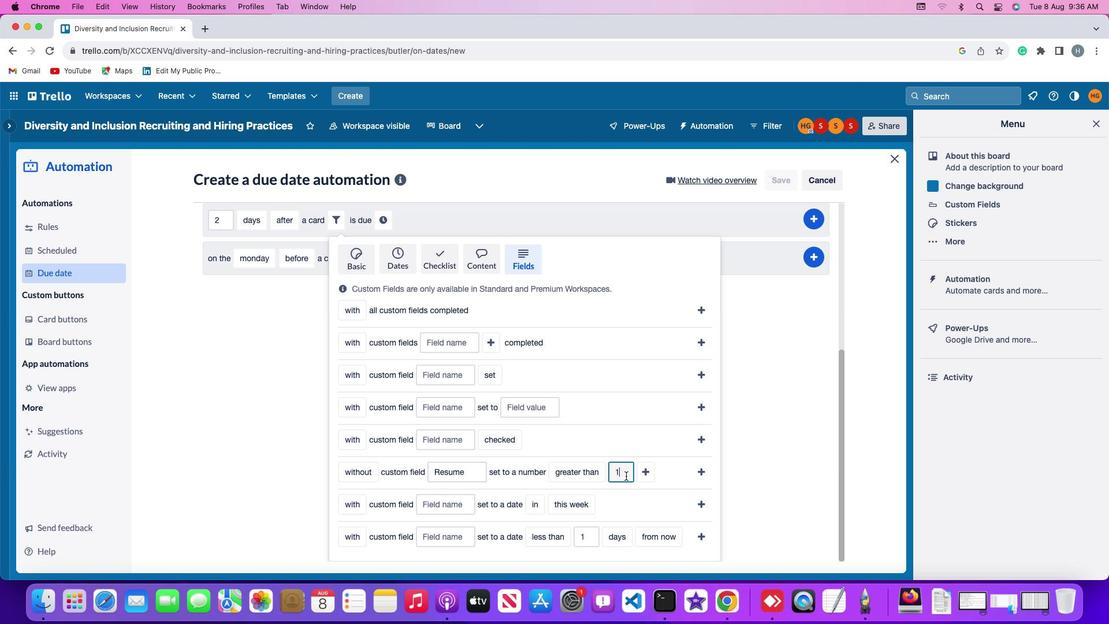 
Action: Mouse moved to (627, 475)
Screenshot: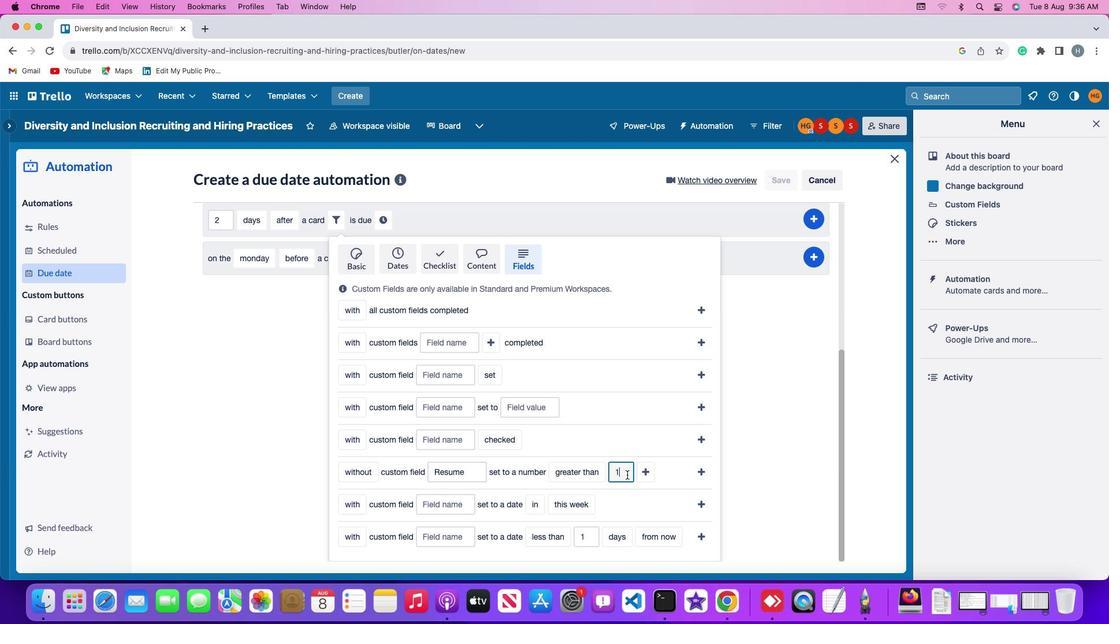 
Action: Key pressed Key.backspace'1'
Screenshot: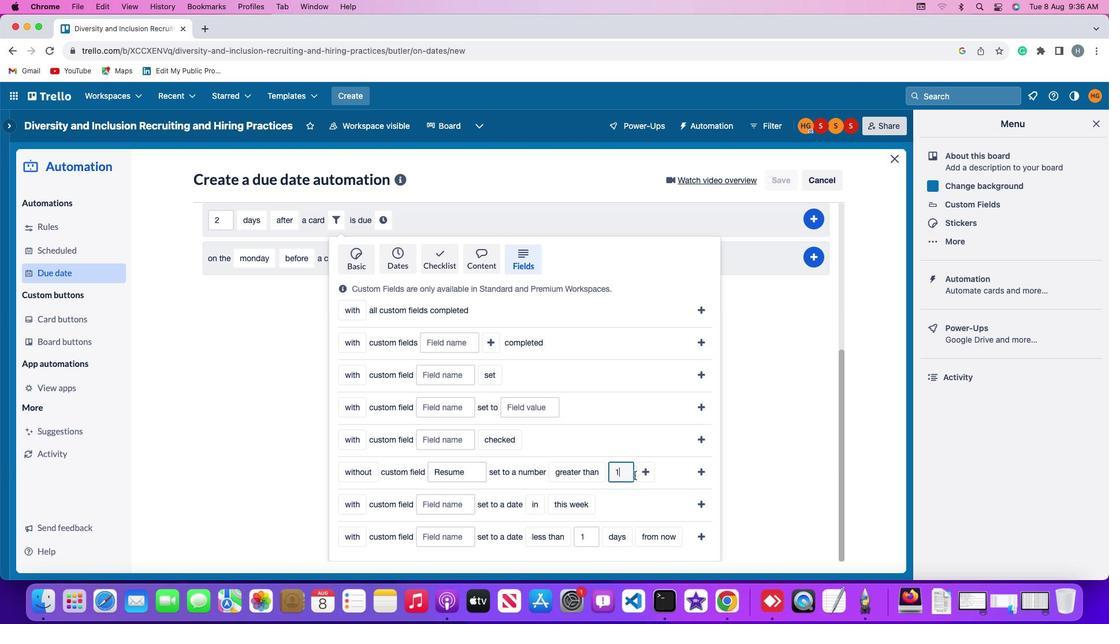 
Action: Mouse moved to (647, 472)
Screenshot: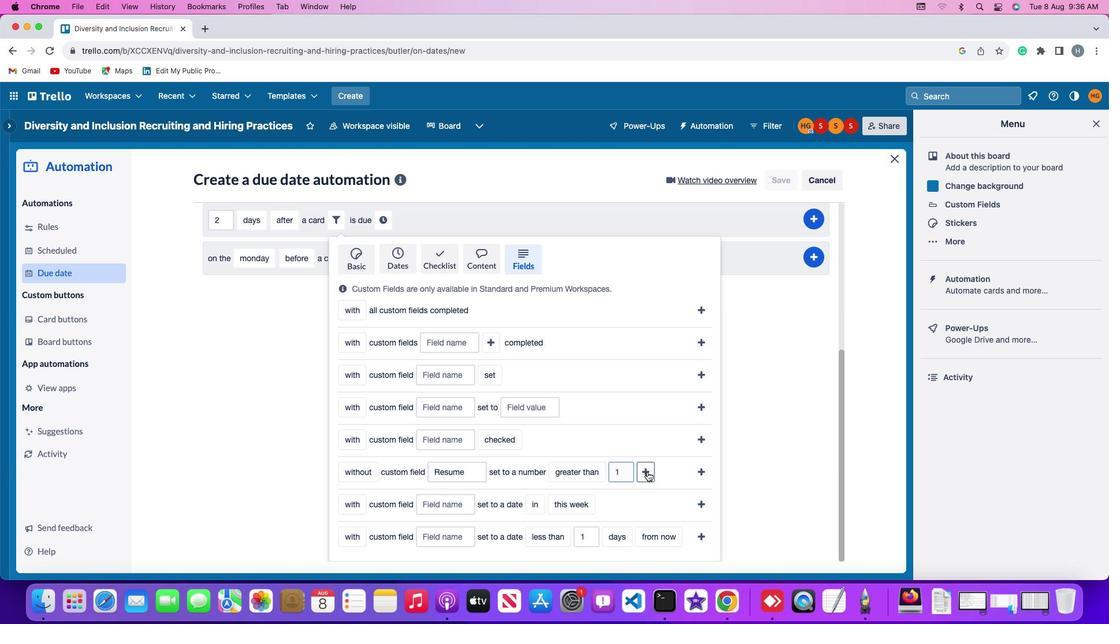 
Action: Mouse pressed left at (647, 472)
Screenshot: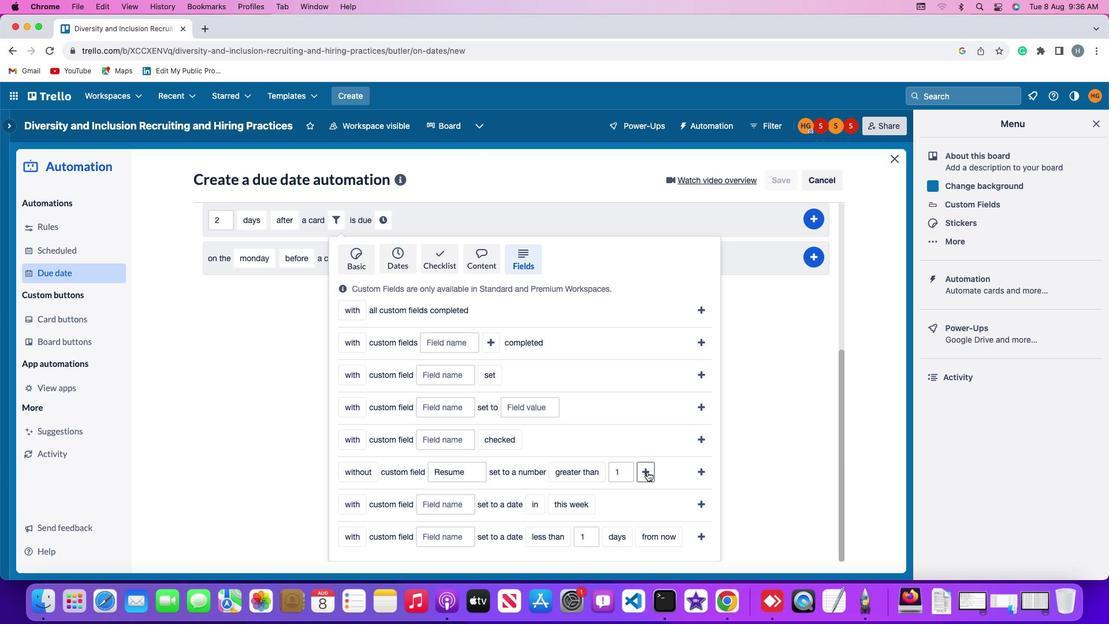 
Action: Mouse moved to (692, 477)
Screenshot: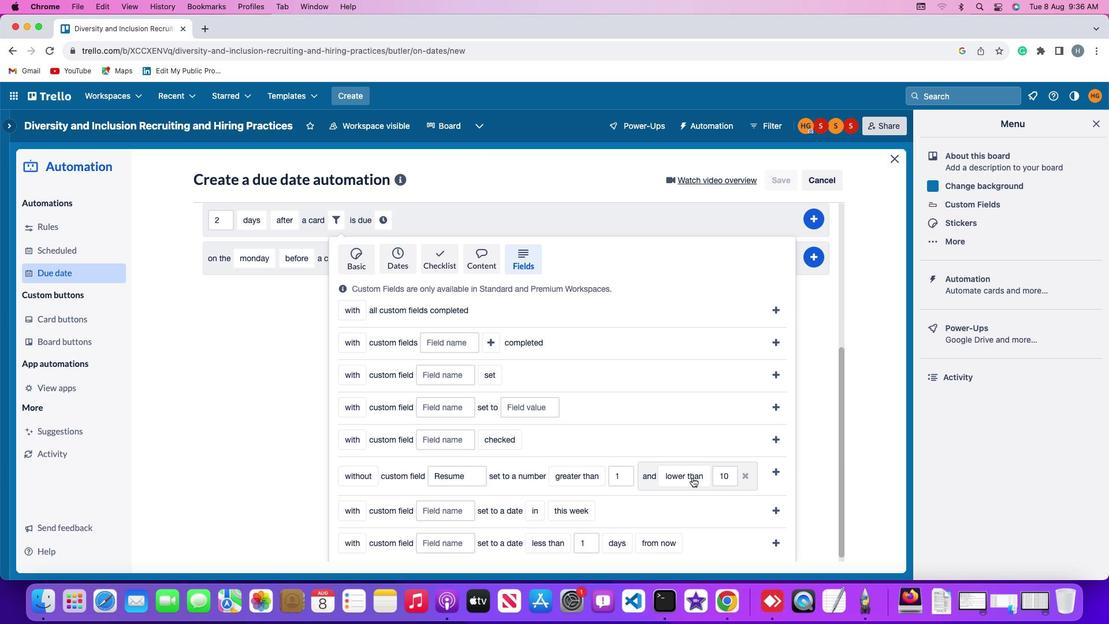 
Action: Mouse pressed left at (692, 477)
Screenshot: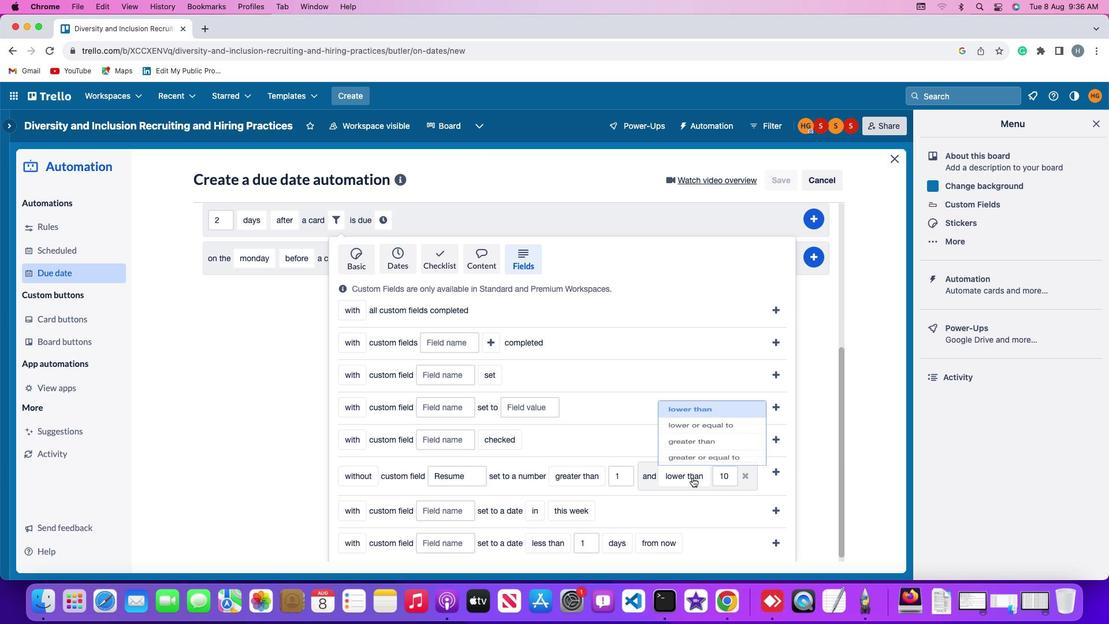 
Action: Mouse moved to (694, 409)
Screenshot: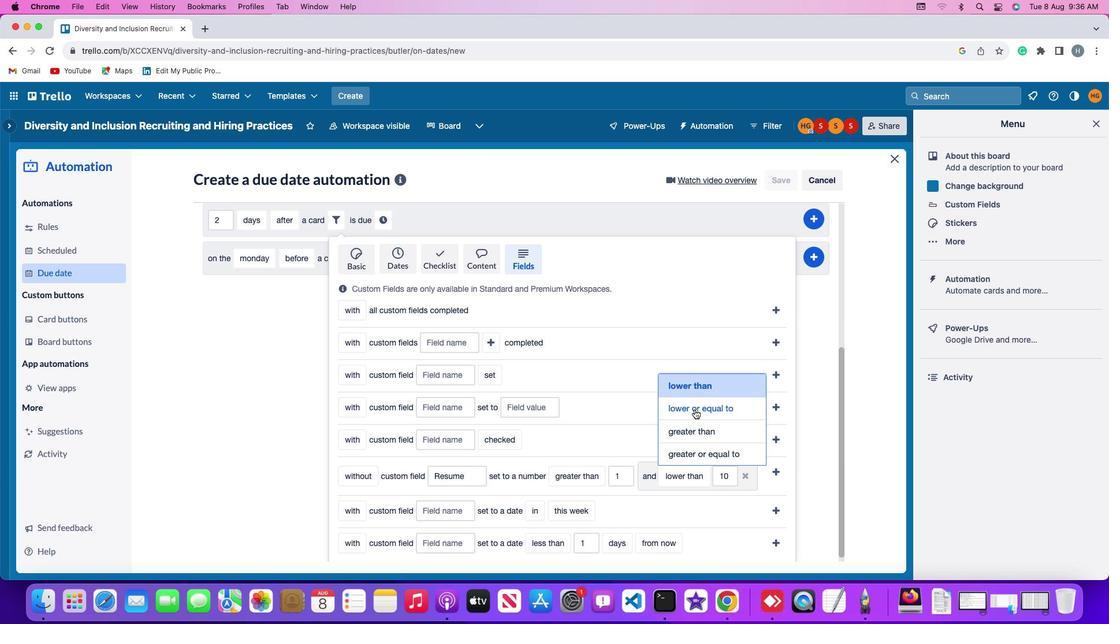 
Action: Mouse pressed left at (694, 409)
Screenshot: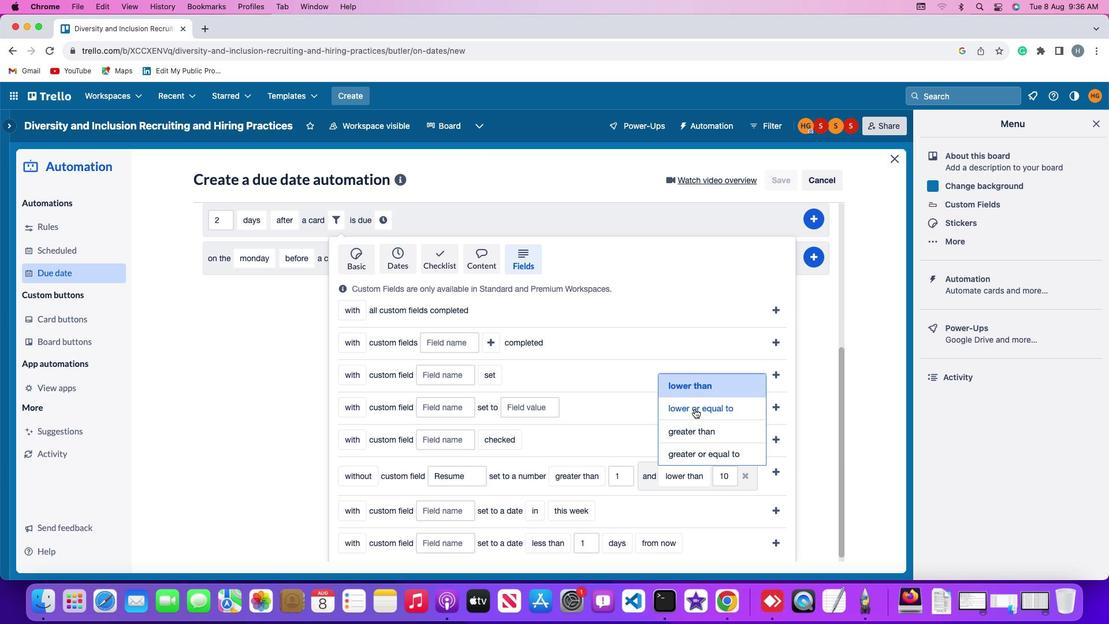 
Action: Mouse moved to (754, 476)
Screenshot: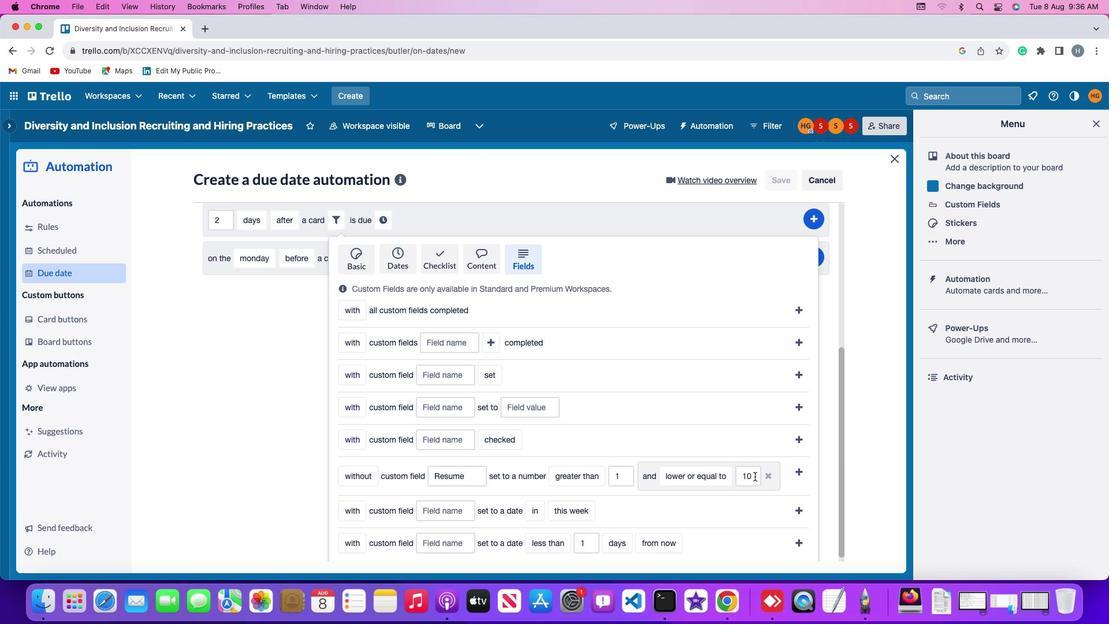 
Action: Mouse pressed left at (754, 476)
Screenshot: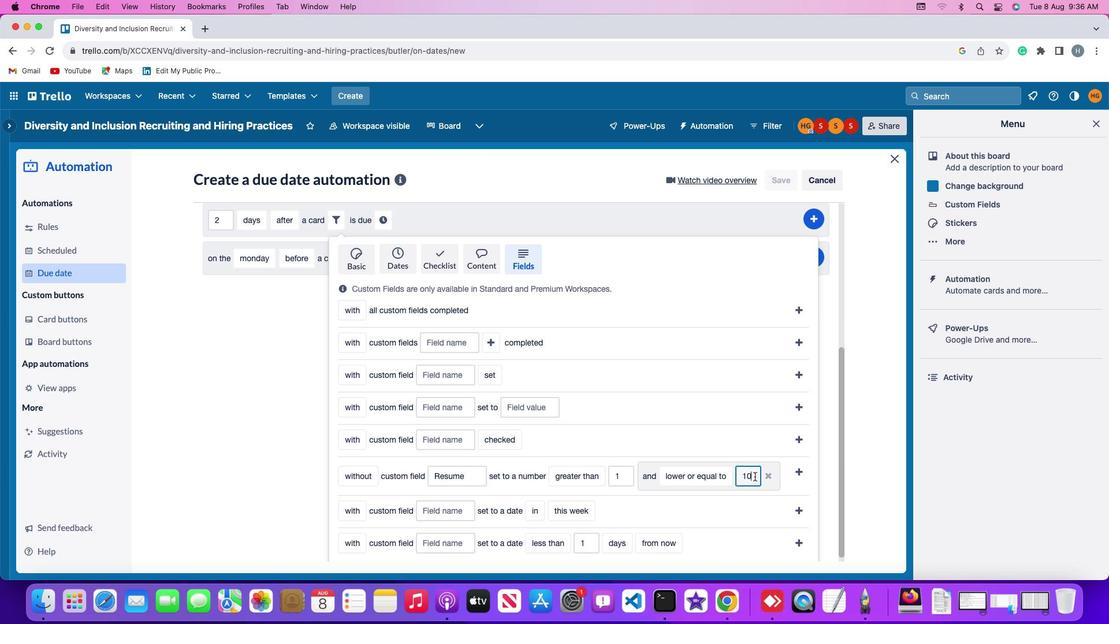 
Action: Mouse moved to (754, 475)
Screenshot: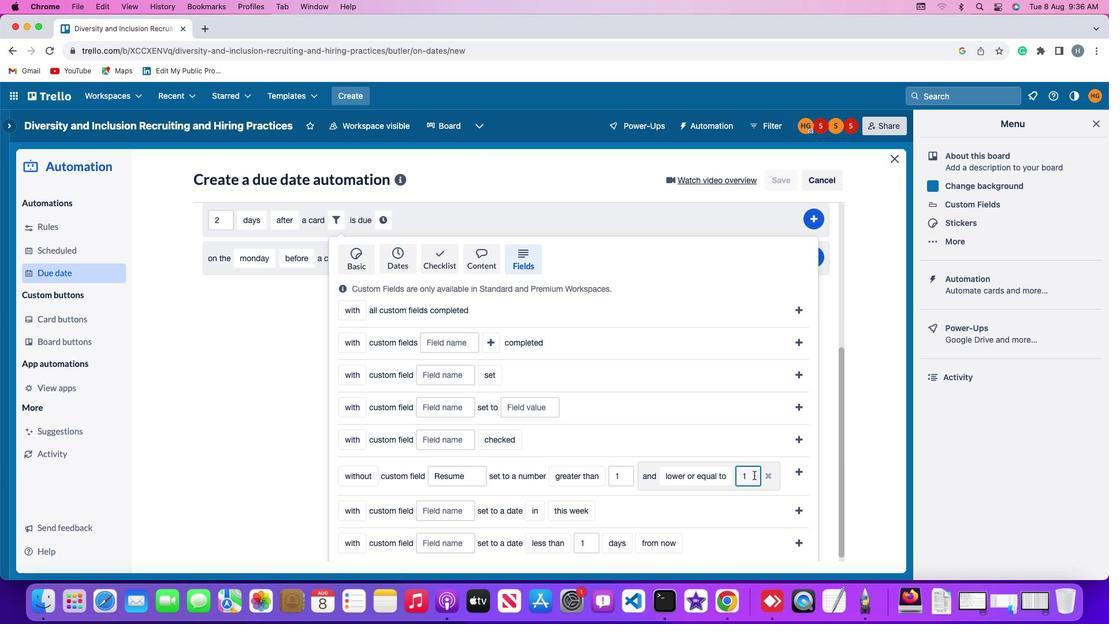 
Action: Key pressed Key.backspace
Screenshot: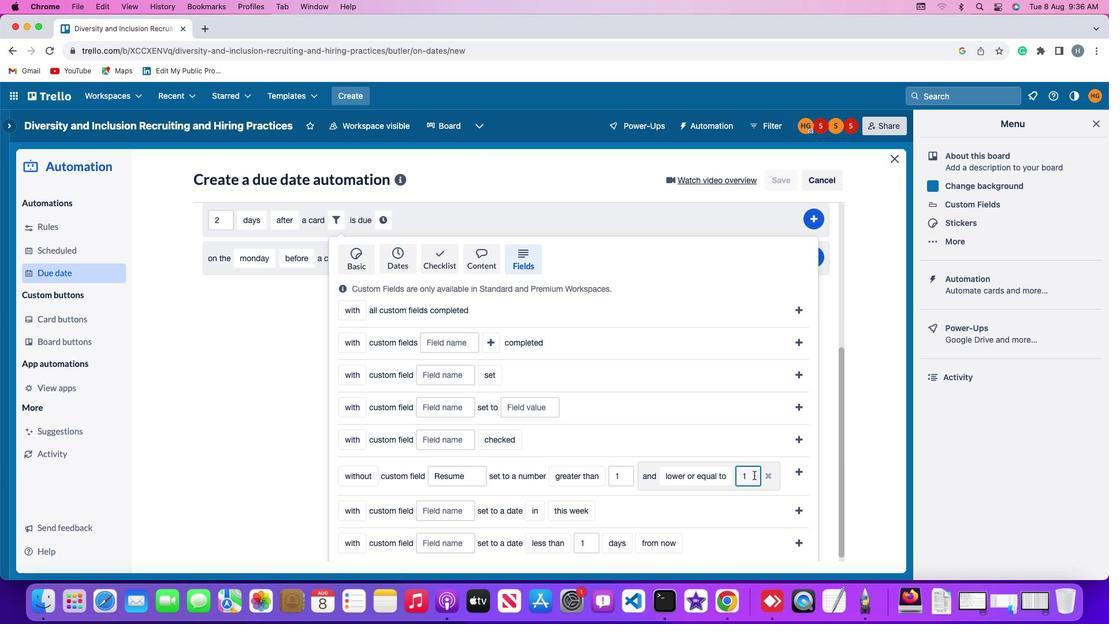 
Action: Mouse moved to (754, 475)
Screenshot: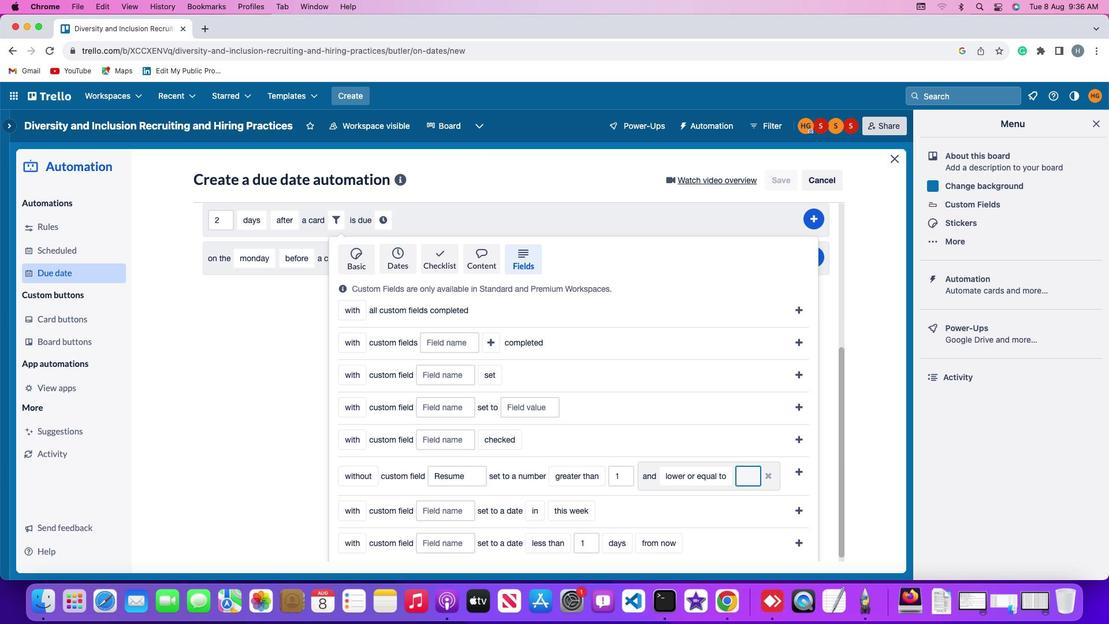 
Action: Key pressed Key.backspace'1''0'
Screenshot: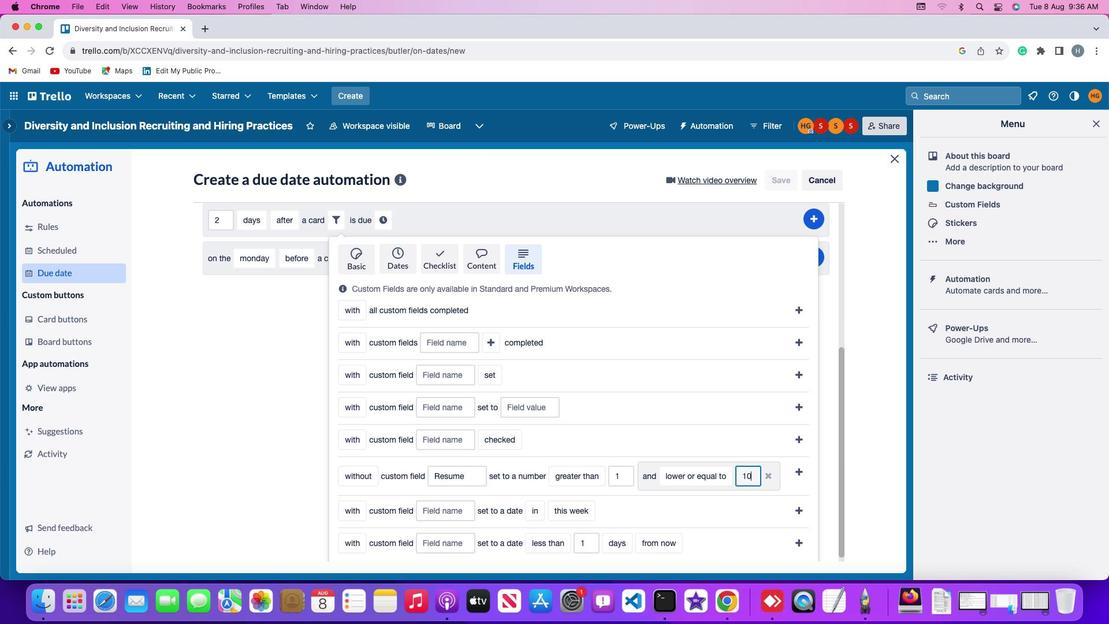 
Action: Mouse moved to (801, 470)
Screenshot: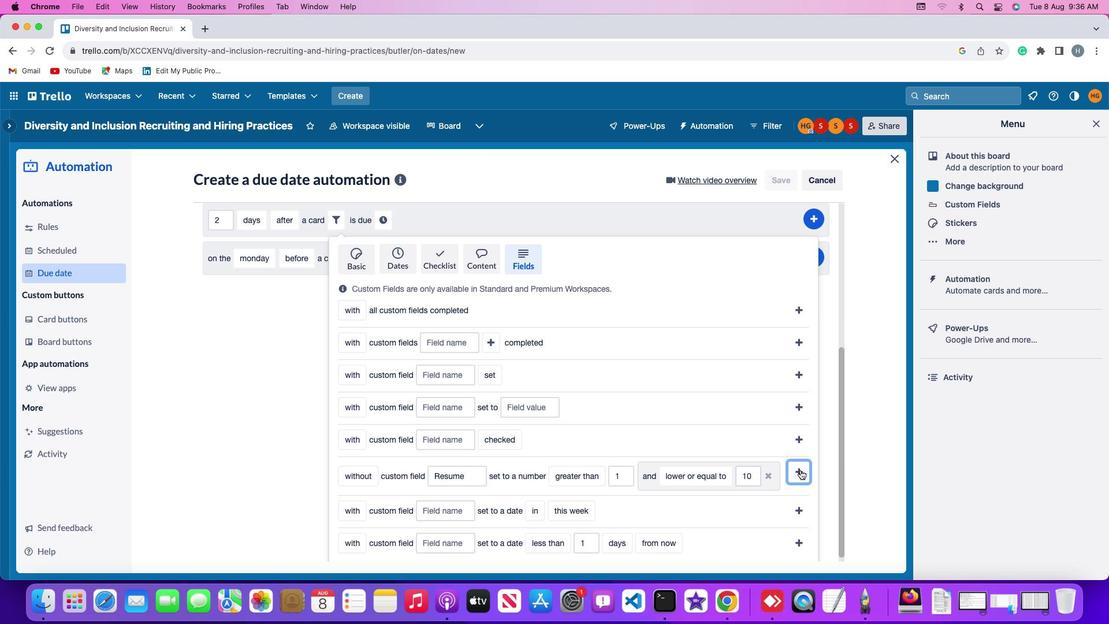 
Action: Mouse pressed left at (801, 470)
Screenshot: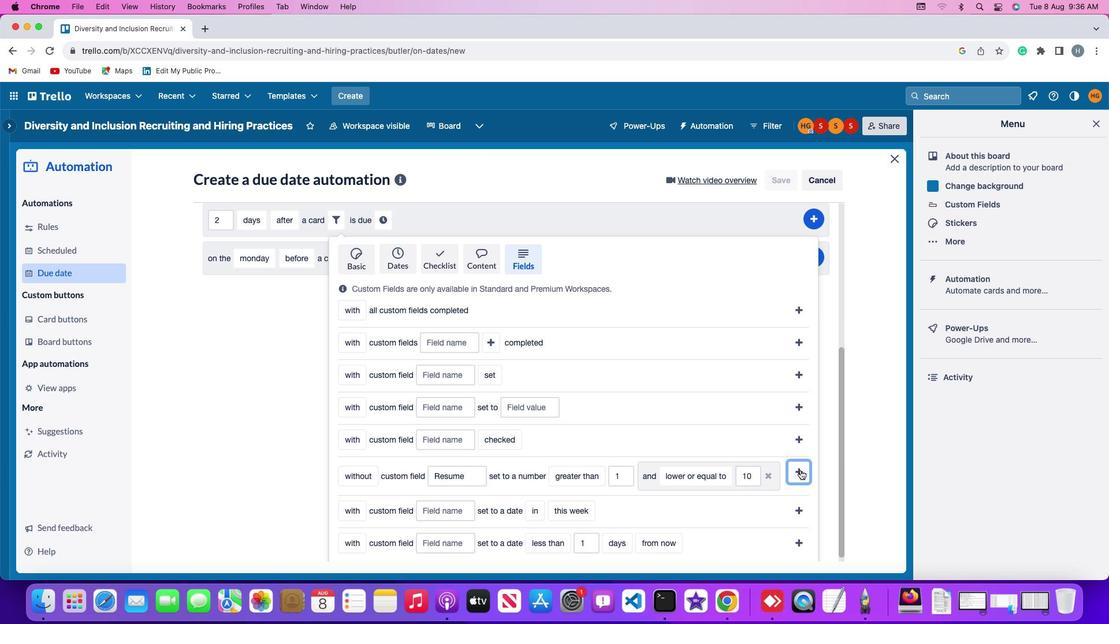
Action: Mouse moved to (725, 465)
Screenshot: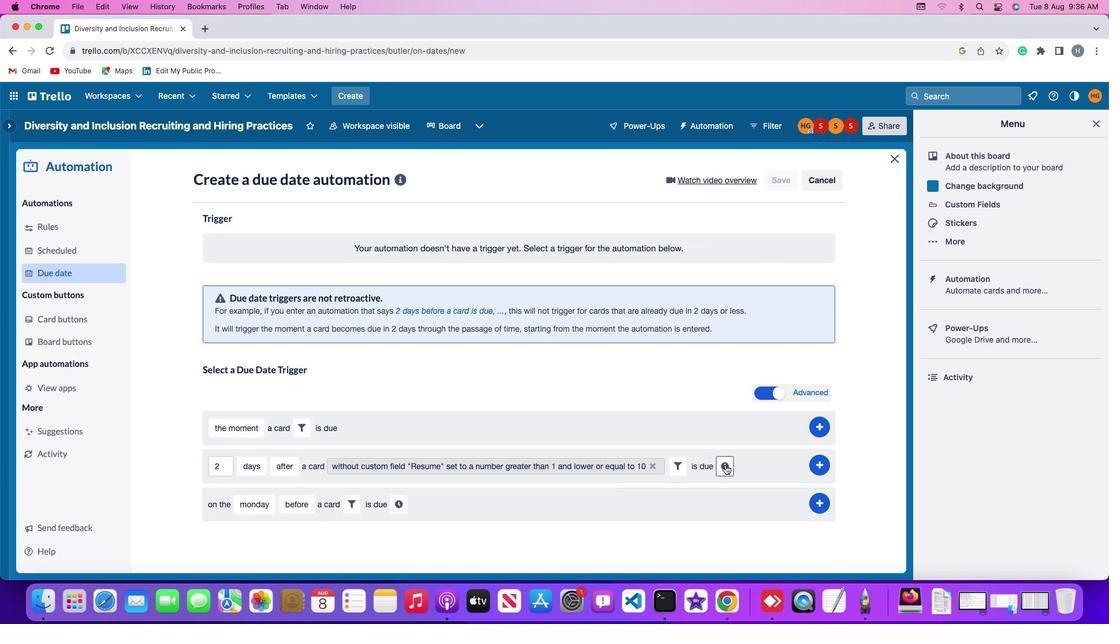 
Action: Mouse pressed left at (725, 465)
Screenshot: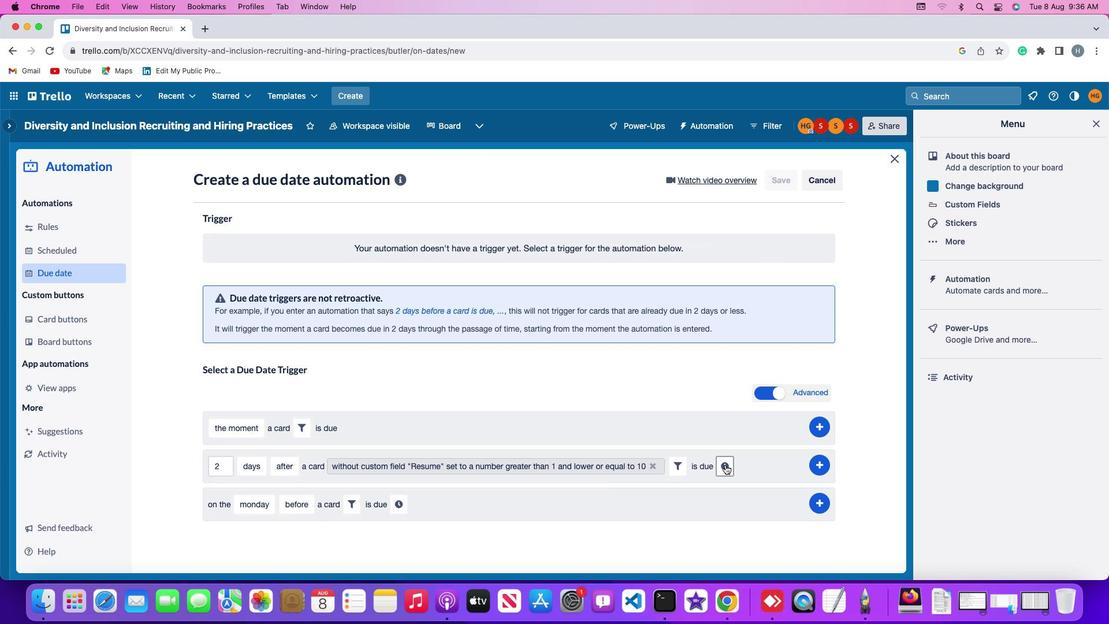
Action: Mouse moved to (242, 490)
Screenshot: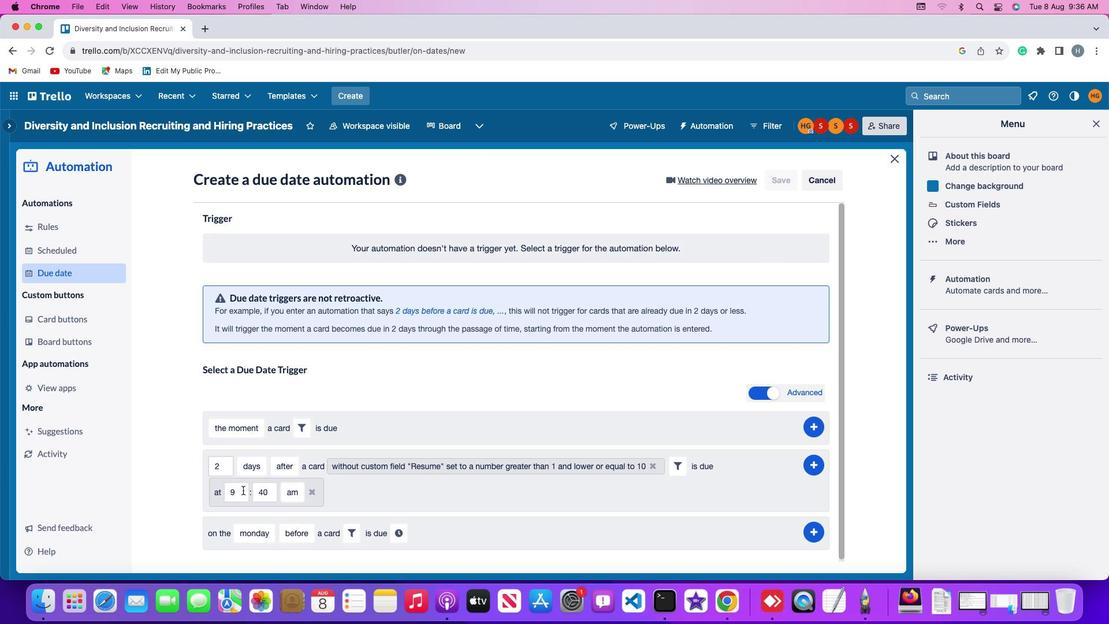 
Action: Mouse pressed left at (242, 490)
Screenshot: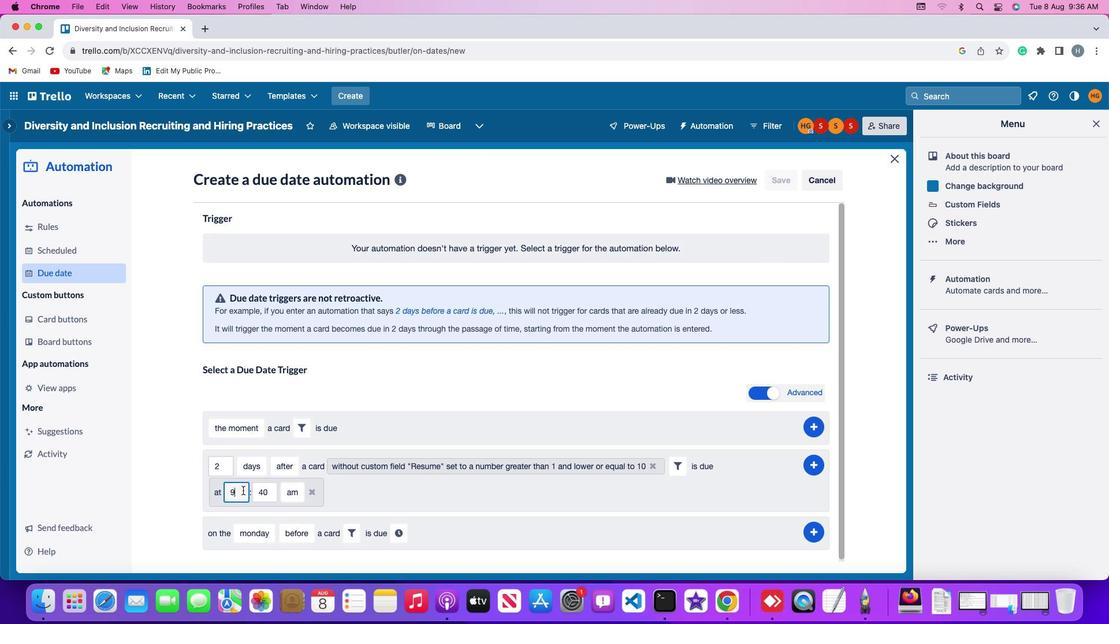 
Action: Key pressed Key.backspace'1''1'
Screenshot: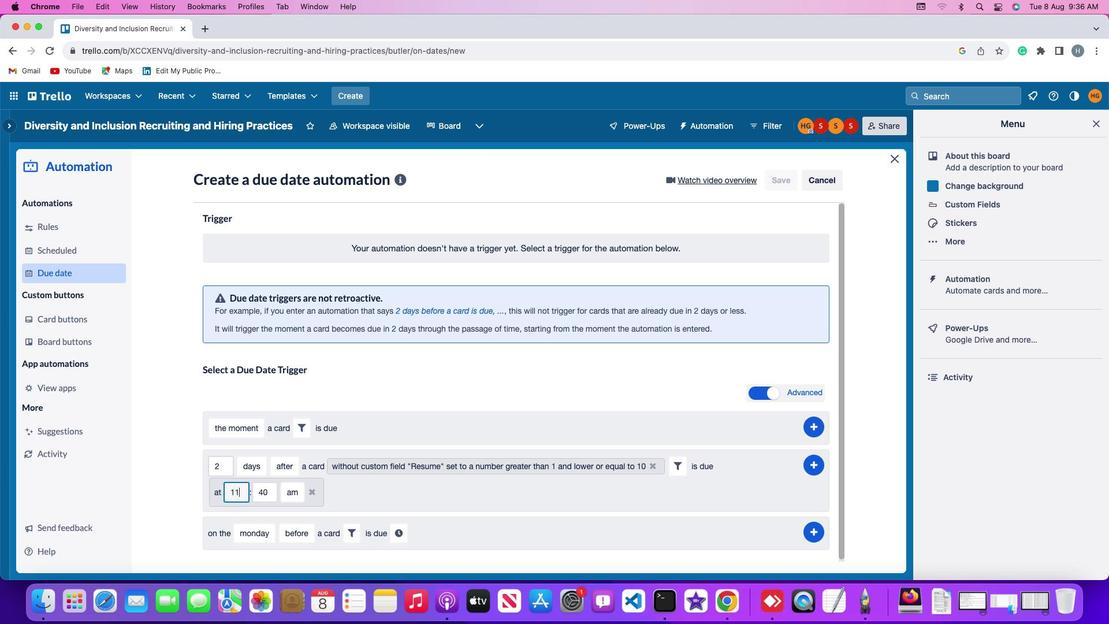 
Action: Mouse moved to (274, 491)
Screenshot: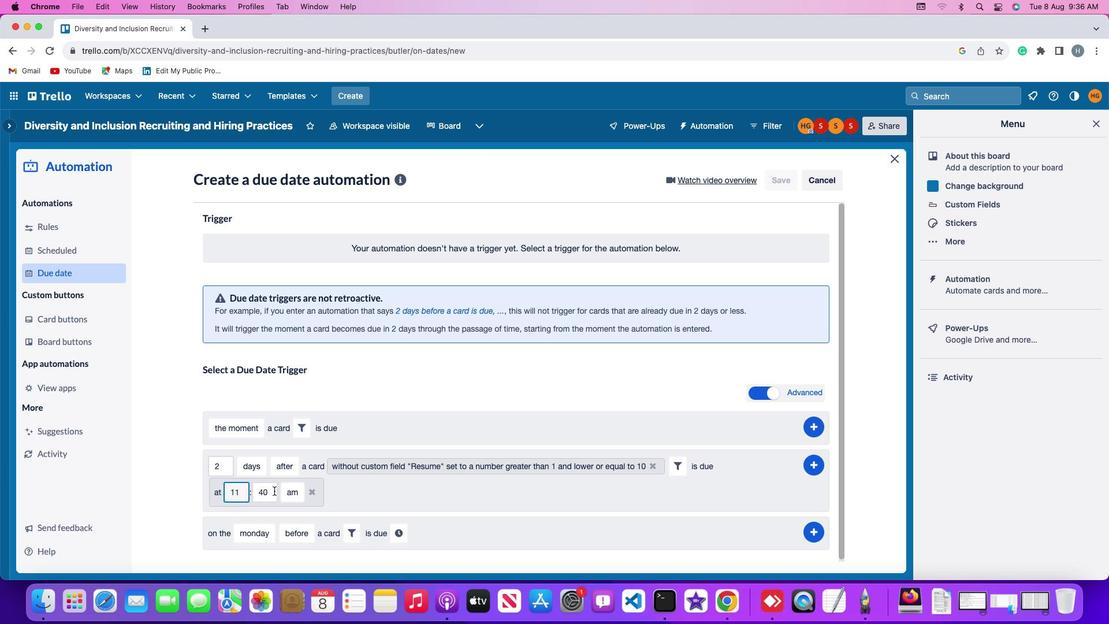 
Action: Mouse pressed left at (274, 491)
Screenshot: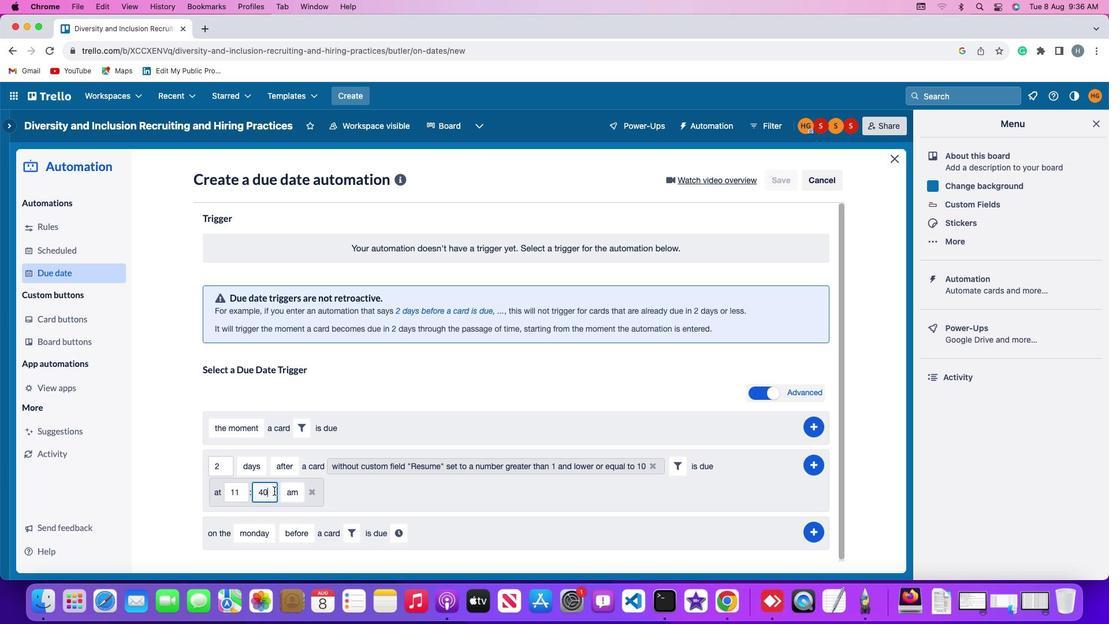 
Action: Key pressed Key.backspaceKey.backspace'0''0'
Screenshot: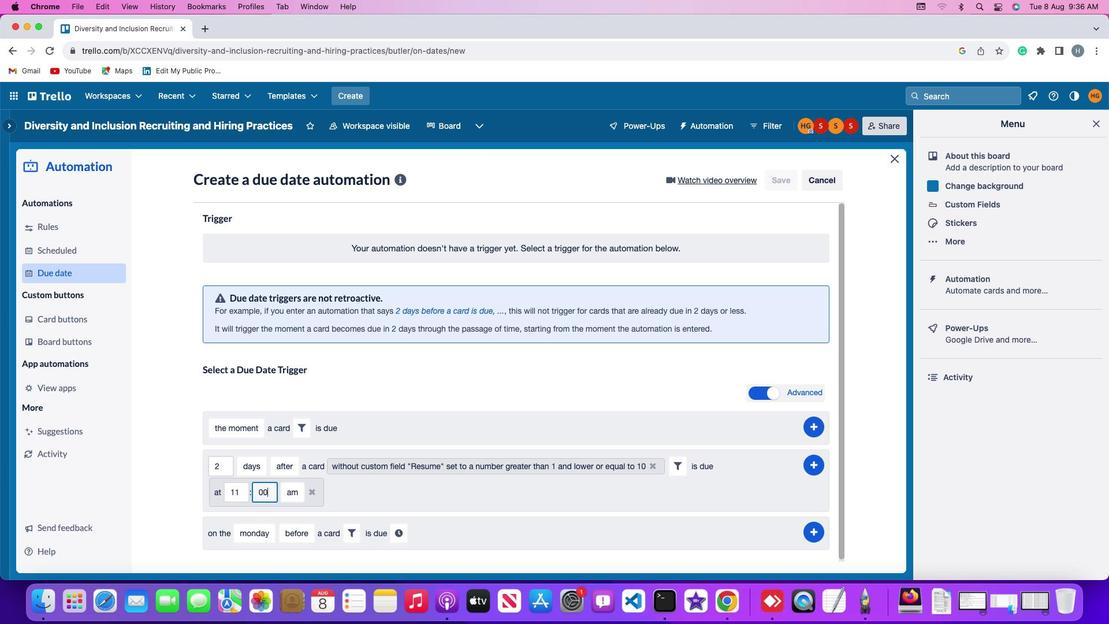 
Action: Mouse moved to (290, 490)
Screenshot: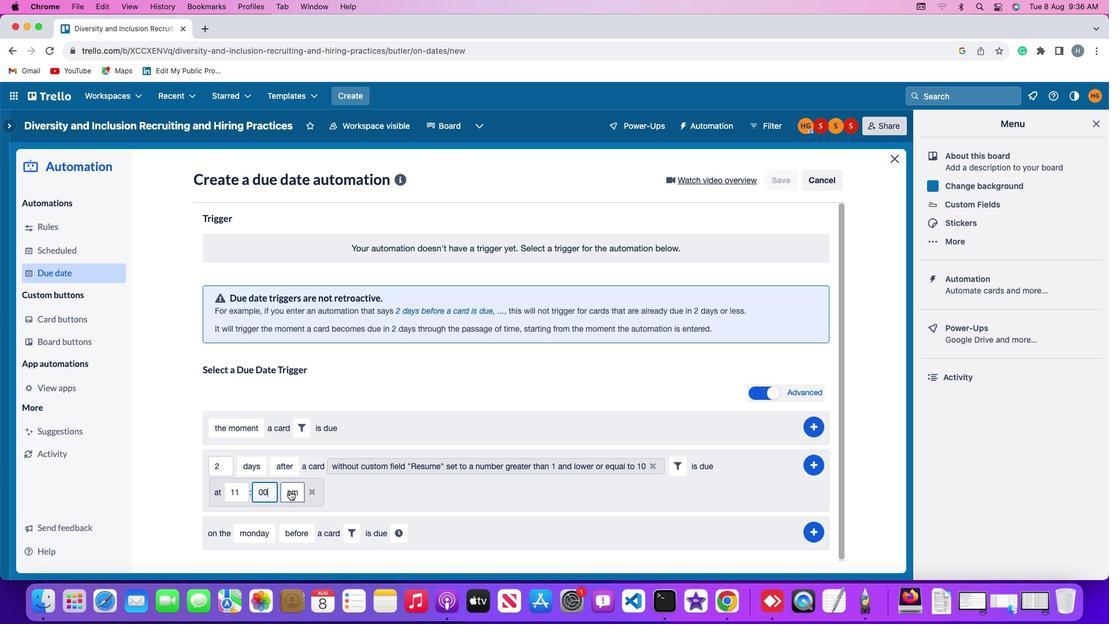 
Action: Mouse pressed left at (290, 490)
Screenshot: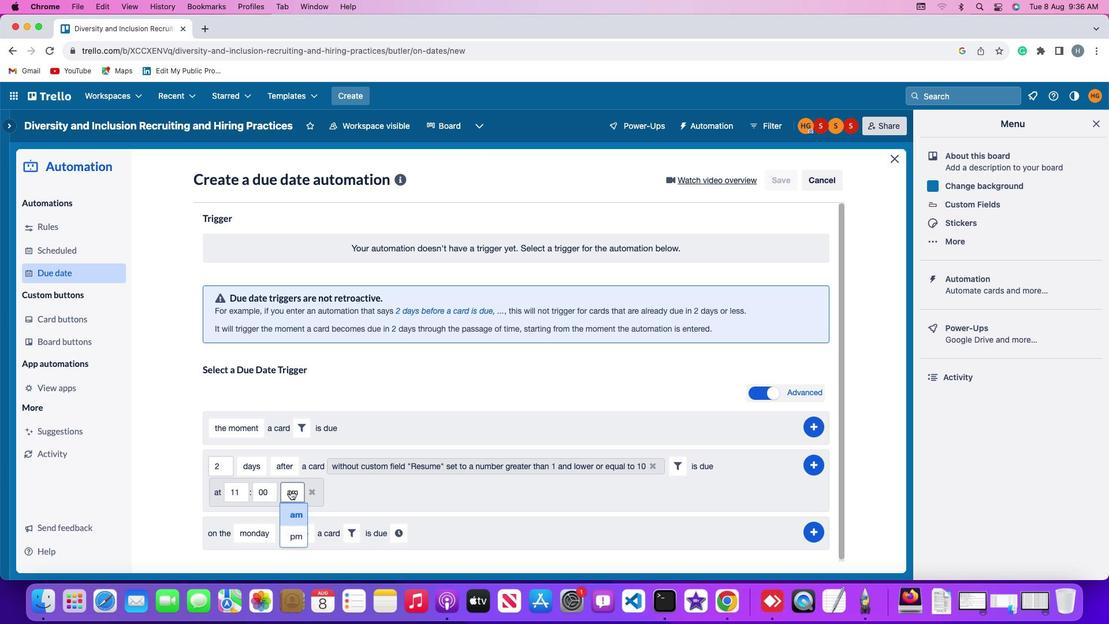 
Action: Mouse moved to (290, 516)
Screenshot: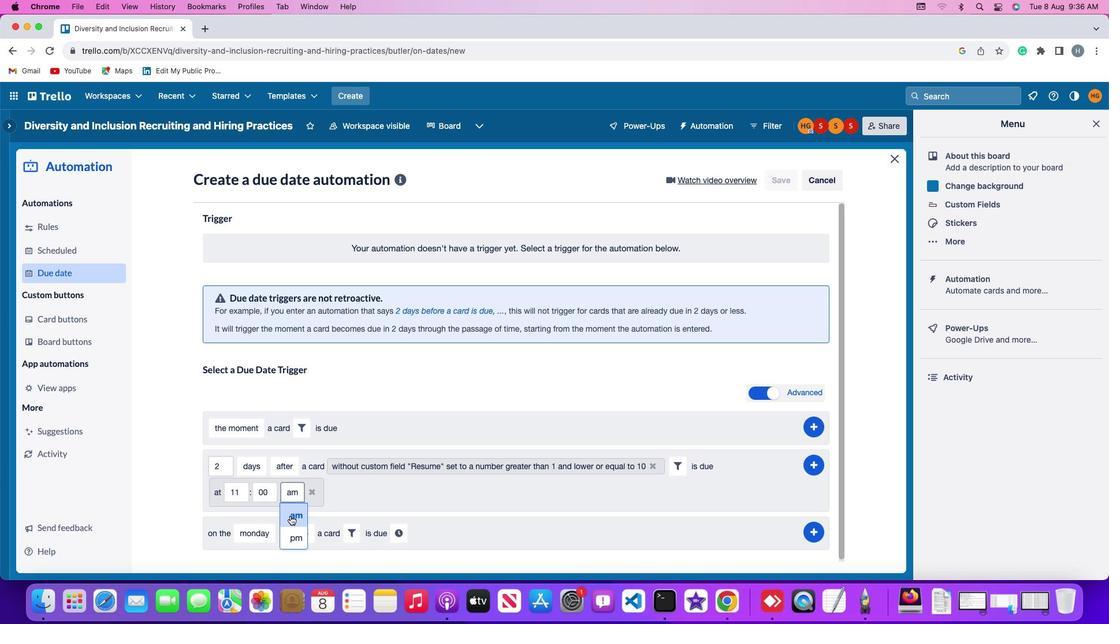 
Action: Mouse pressed left at (290, 516)
Screenshot: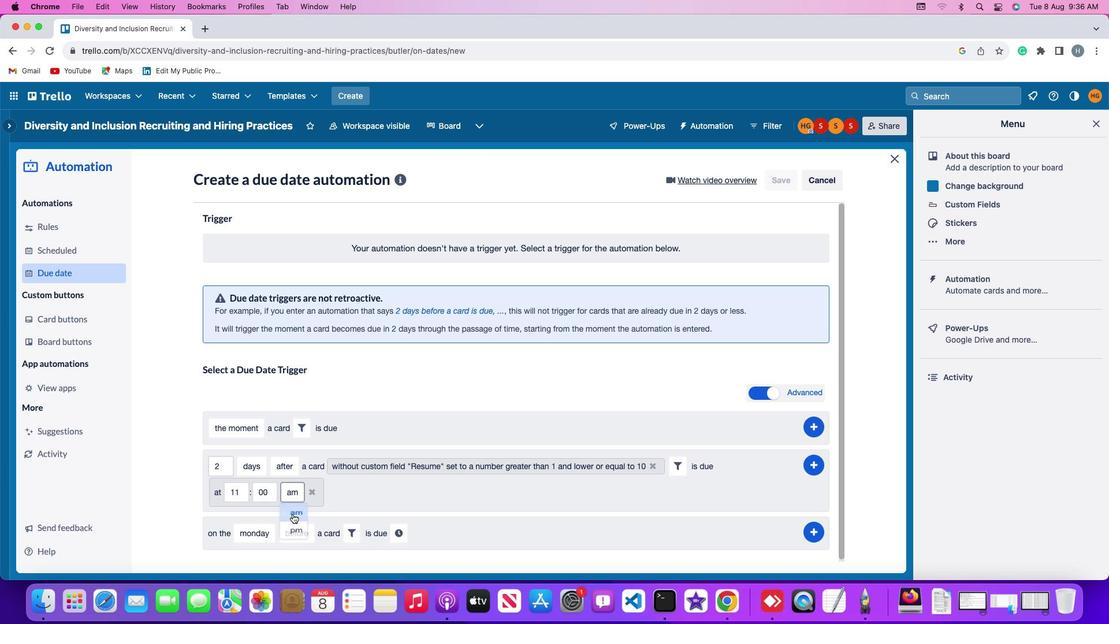 
Action: Mouse moved to (815, 464)
Screenshot: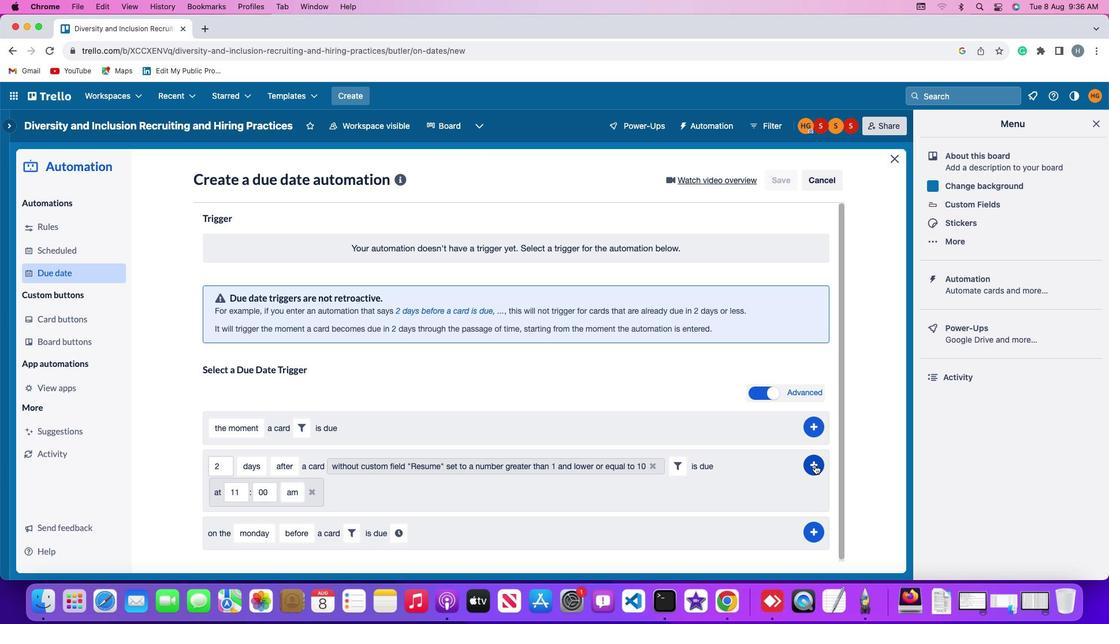 
Action: Mouse pressed left at (815, 464)
Screenshot: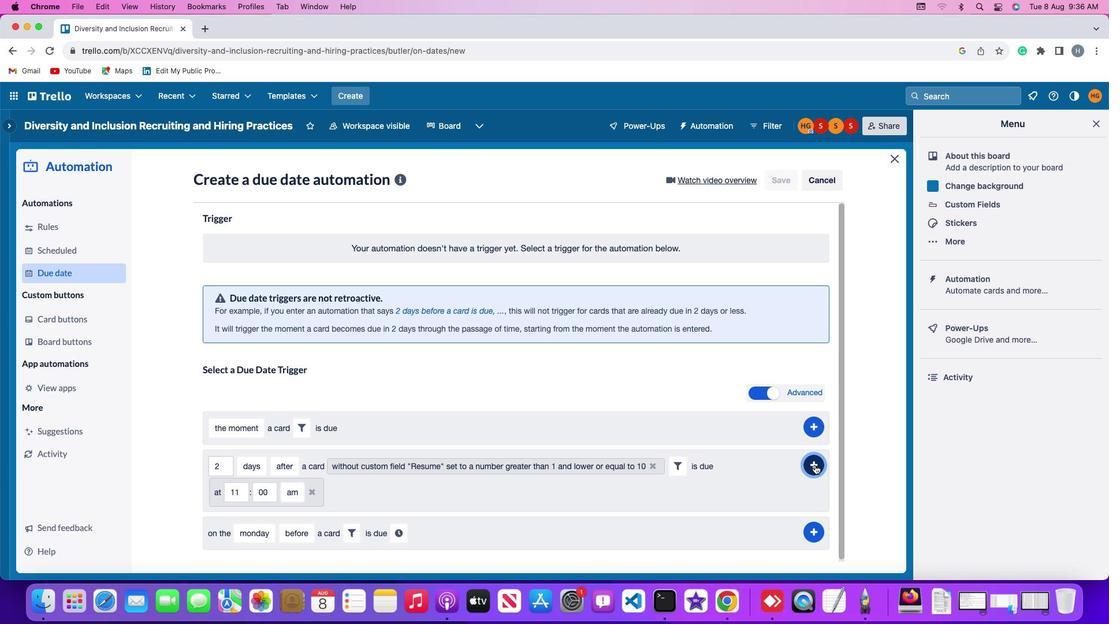 
Action: Mouse moved to (873, 347)
Screenshot: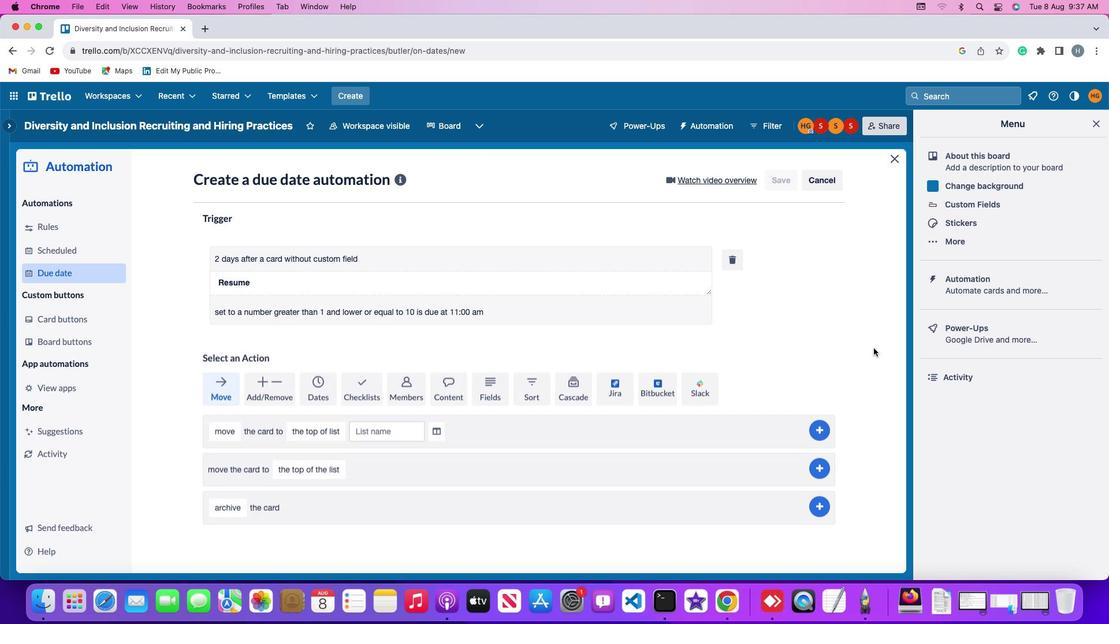 
